Task: Create a due date automation trigger when advanced on, 2 days before a card is due add fields without custom field "Resume" checked at 11:00 AM.
Action: Mouse moved to (1057, 315)
Screenshot: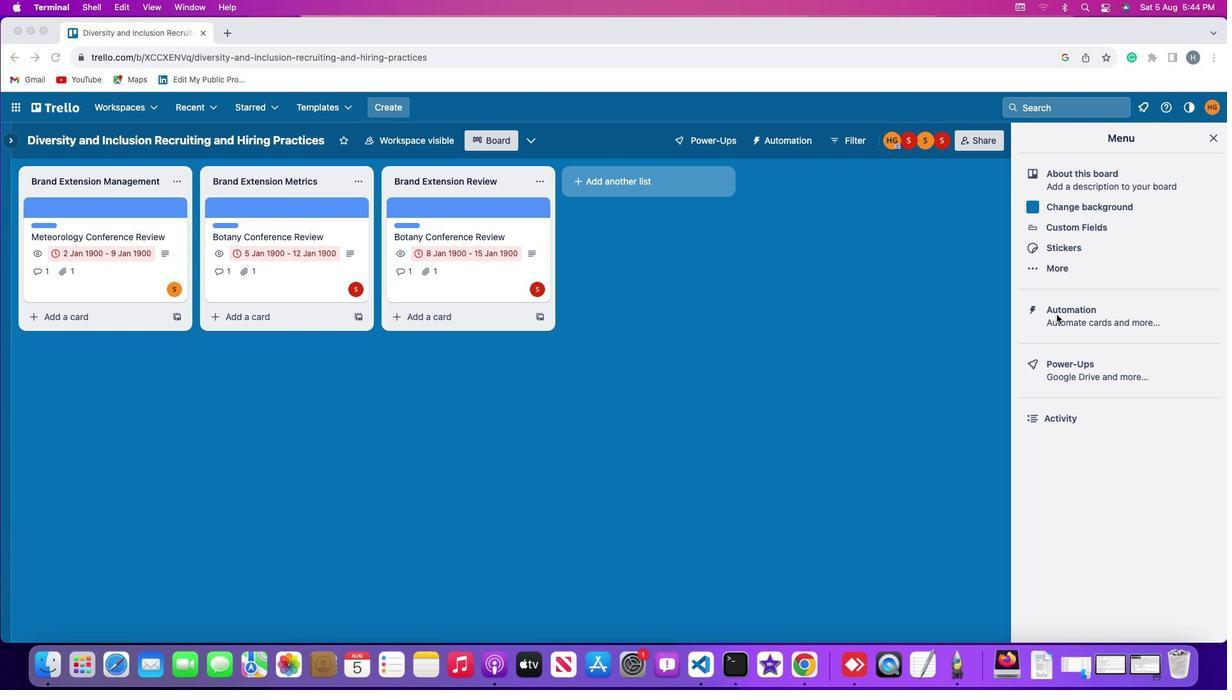 
Action: Mouse pressed left at (1057, 315)
Screenshot: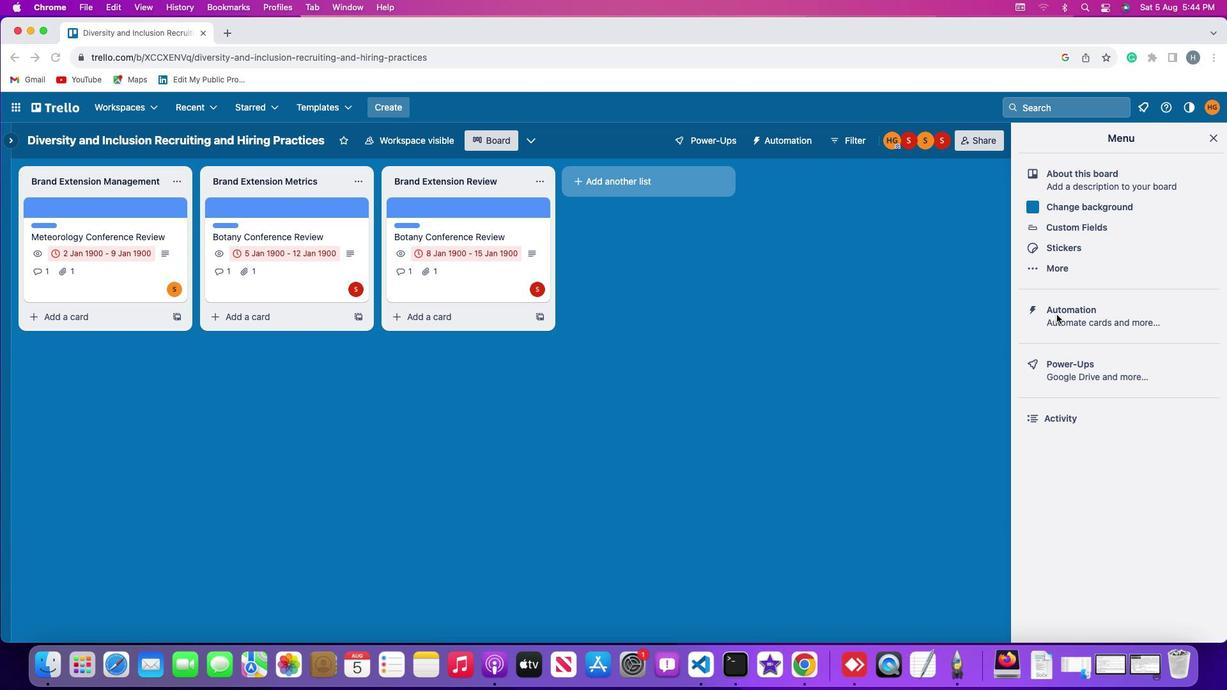 
Action: Mouse pressed left at (1057, 315)
Screenshot: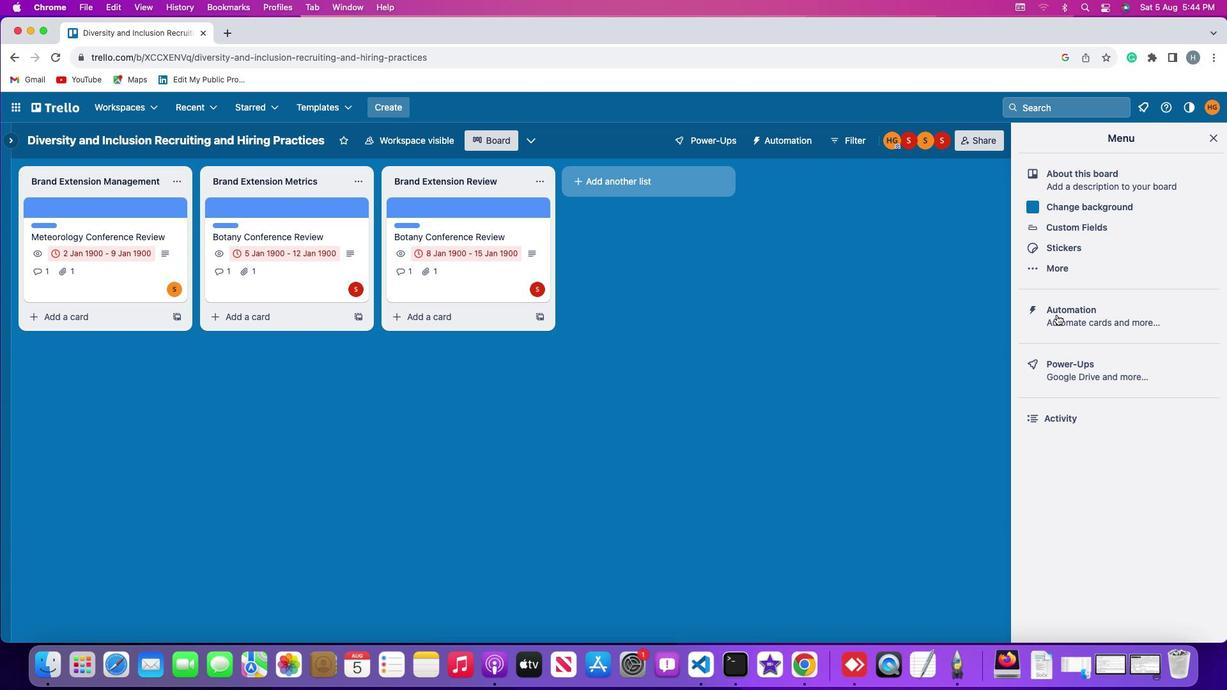 
Action: Mouse moved to (90, 301)
Screenshot: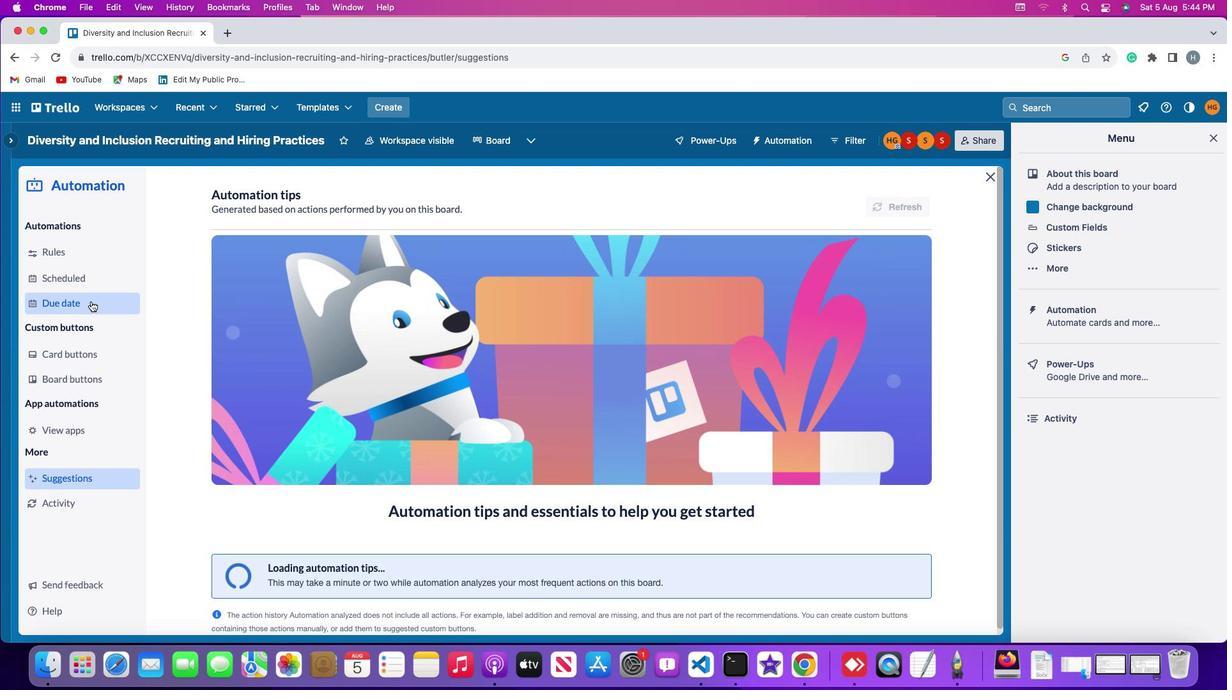 
Action: Mouse pressed left at (90, 301)
Screenshot: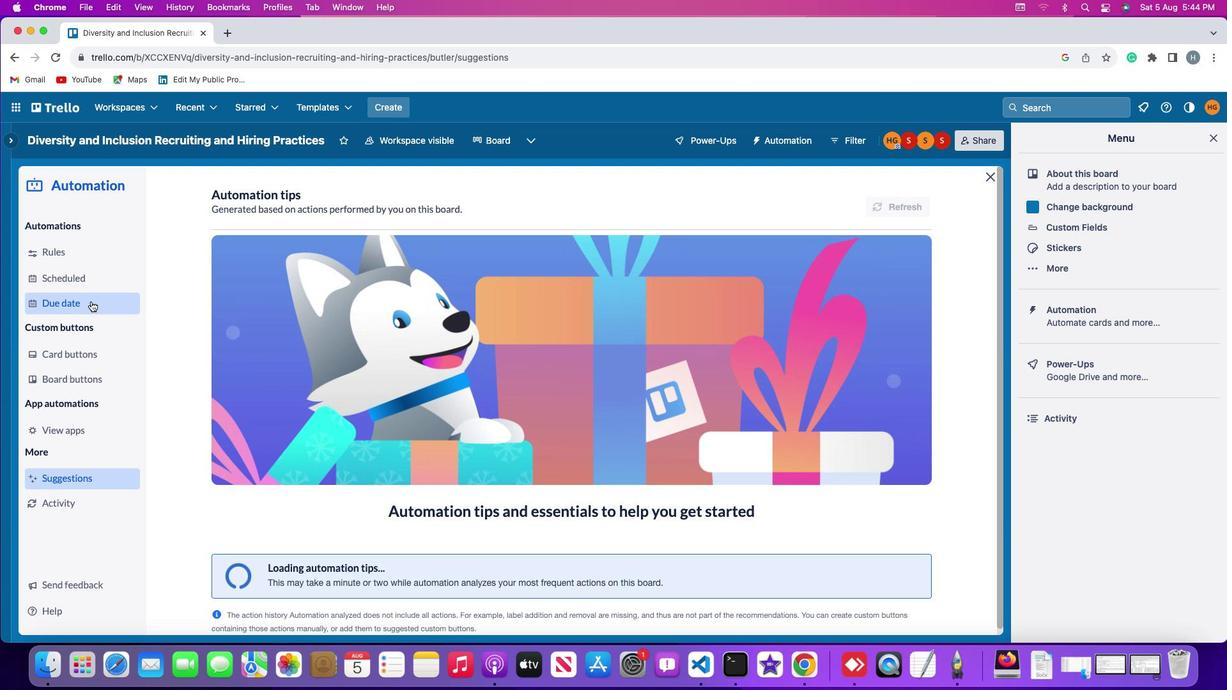 
Action: Mouse moved to (849, 196)
Screenshot: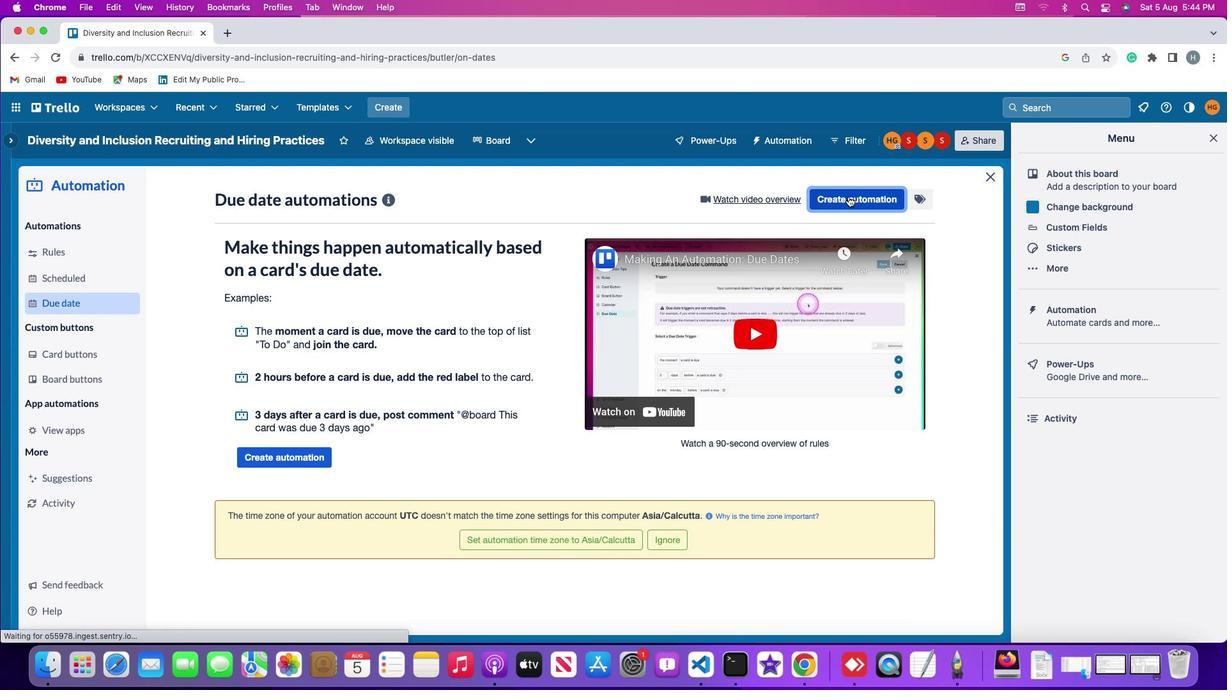 
Action: Mouse pressed left at (849, 196)
Screenshot: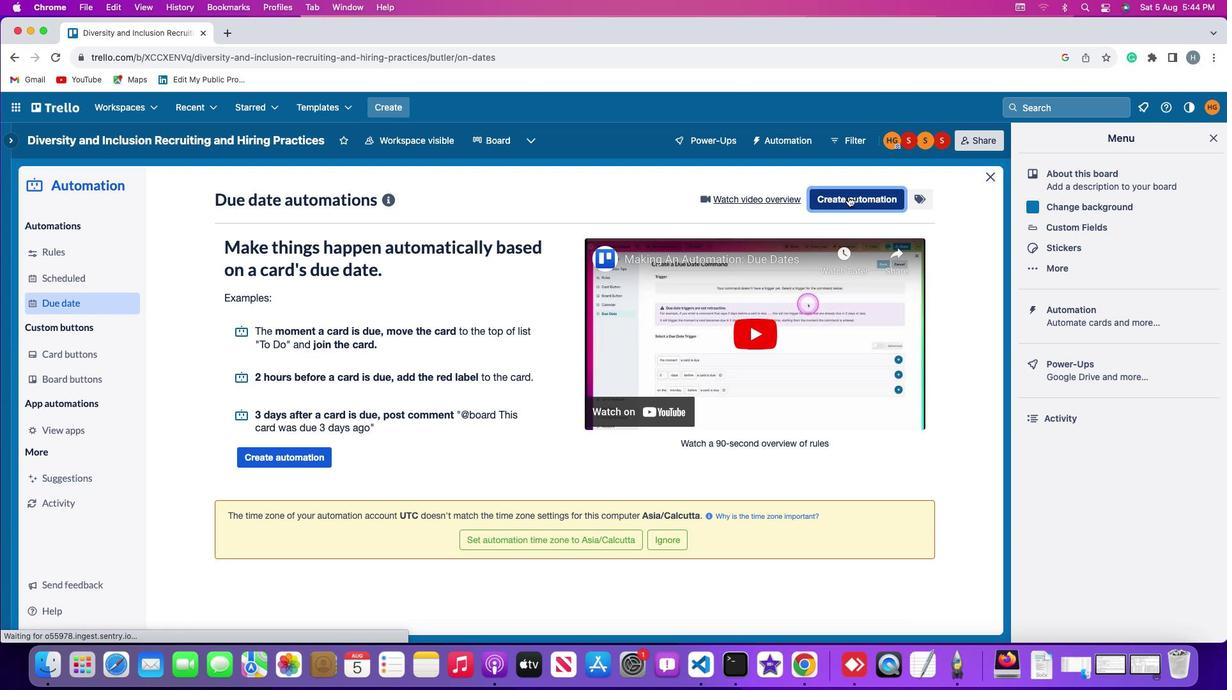 
Action: Mouse moved to (579, 317)
Screenshot: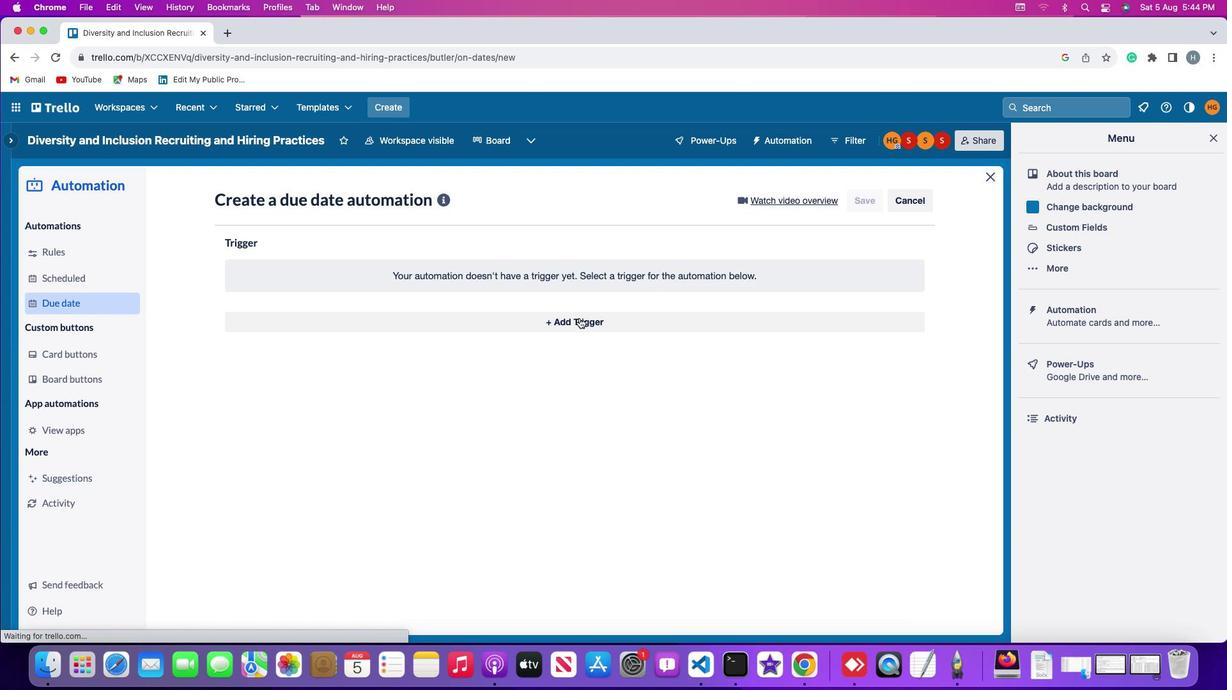 
Action: Mouse pressed left at (579, 317)
Screenshot: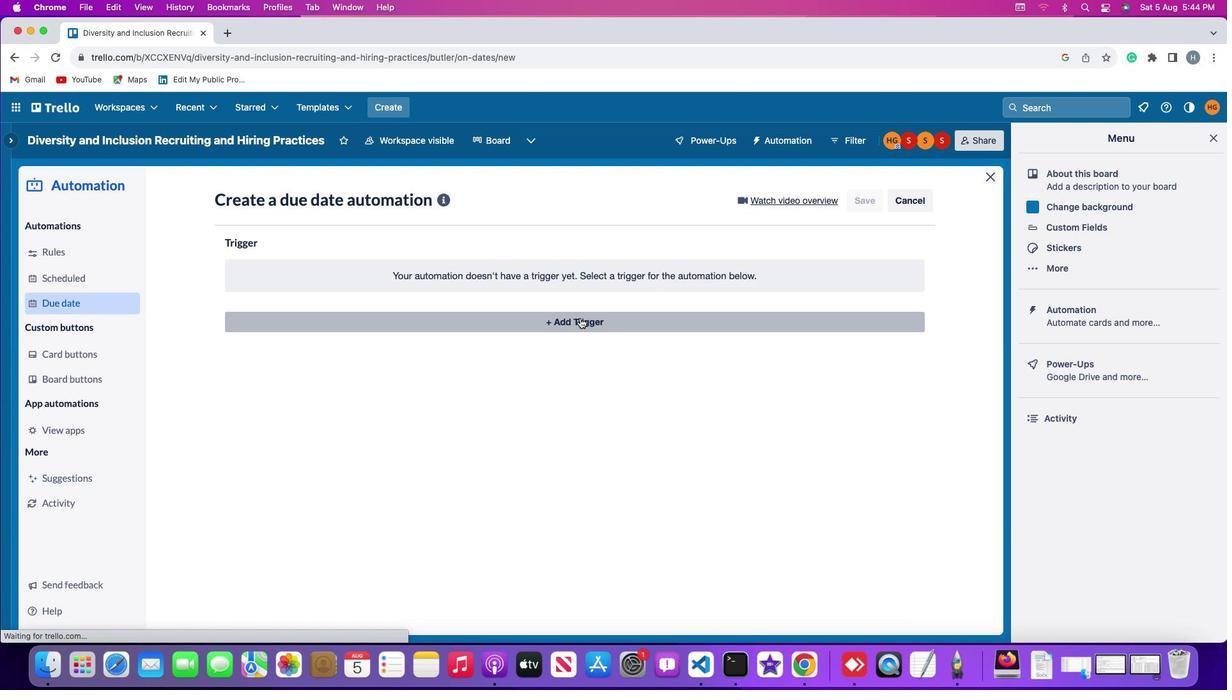 
Action: Mouse moved to (250, 516)
Screenshot: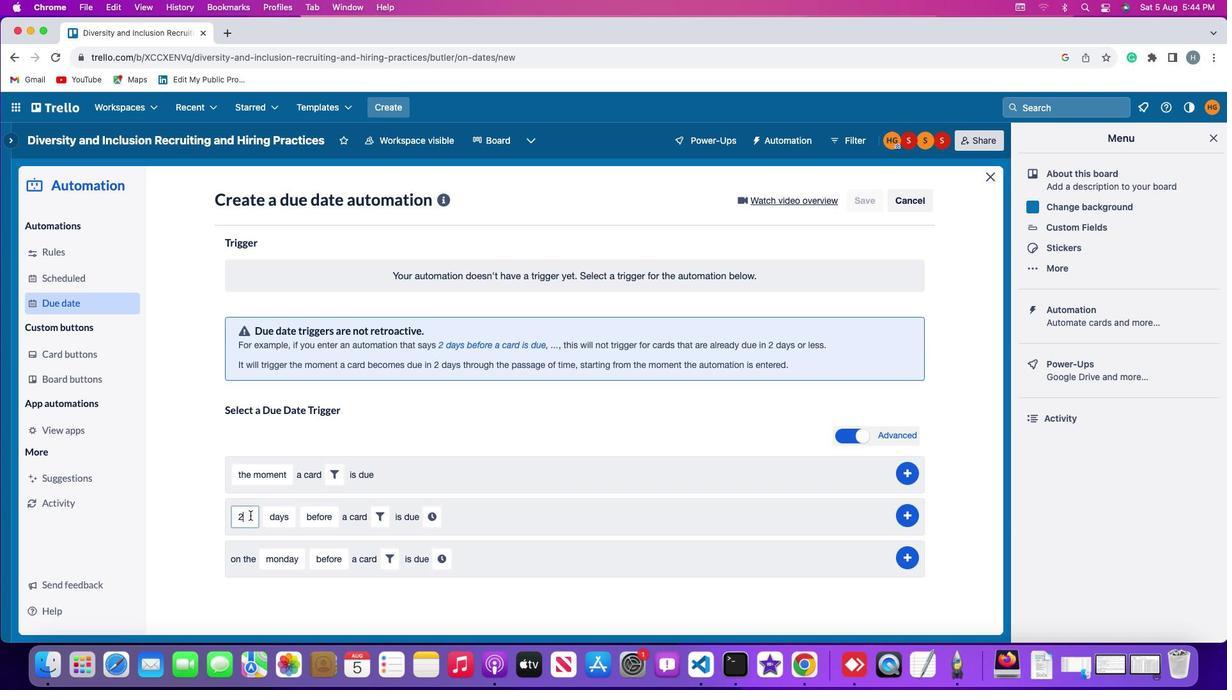
Action: Mouse pressed left at (250, 516)
Screenshot: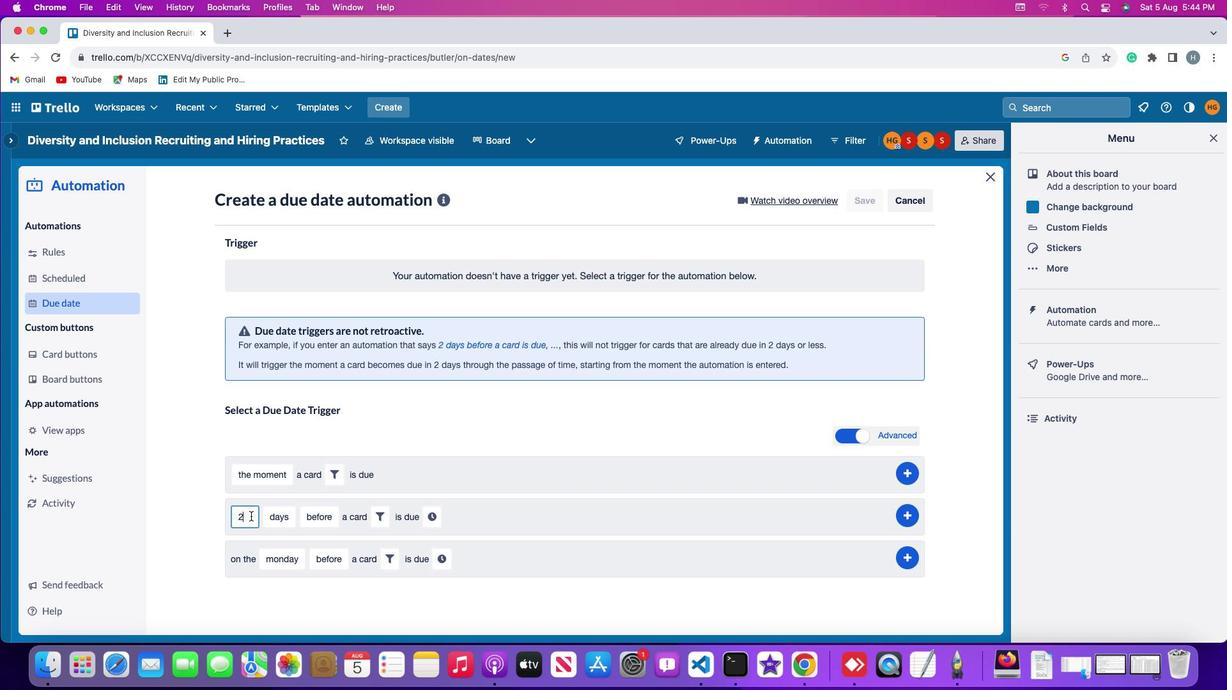 
Action: Mouse moved to (251, 515)
Screenshot: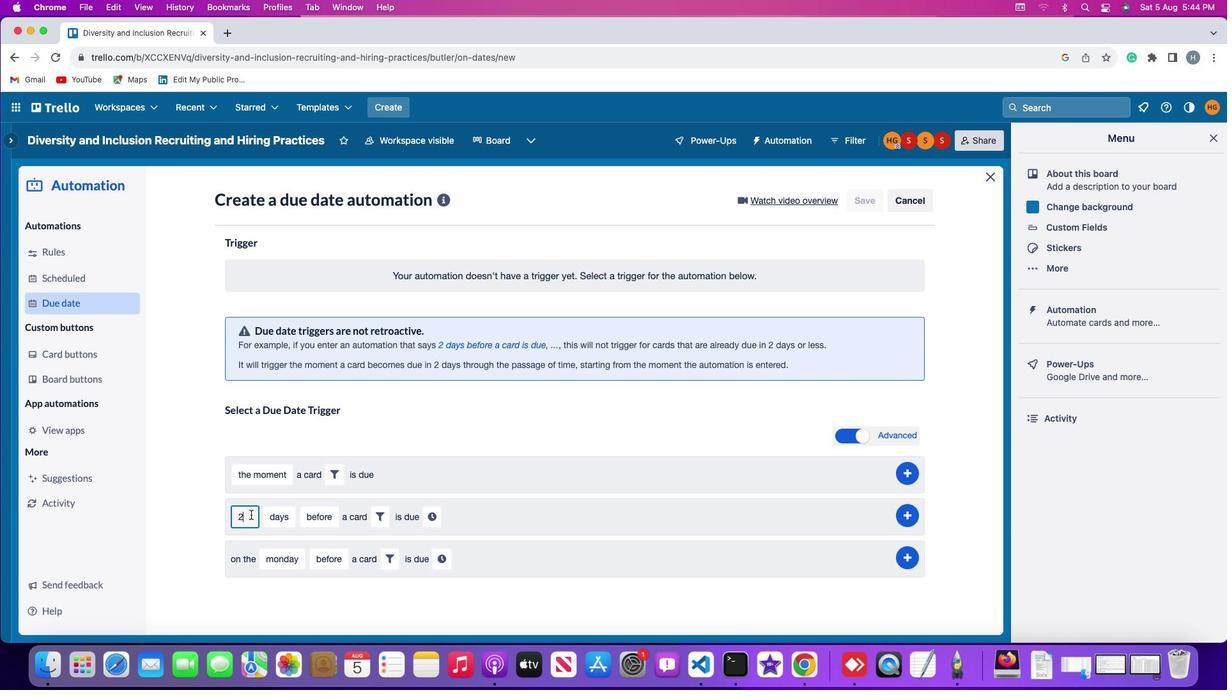
Action: Key pressed Key.backspace
Screenshot: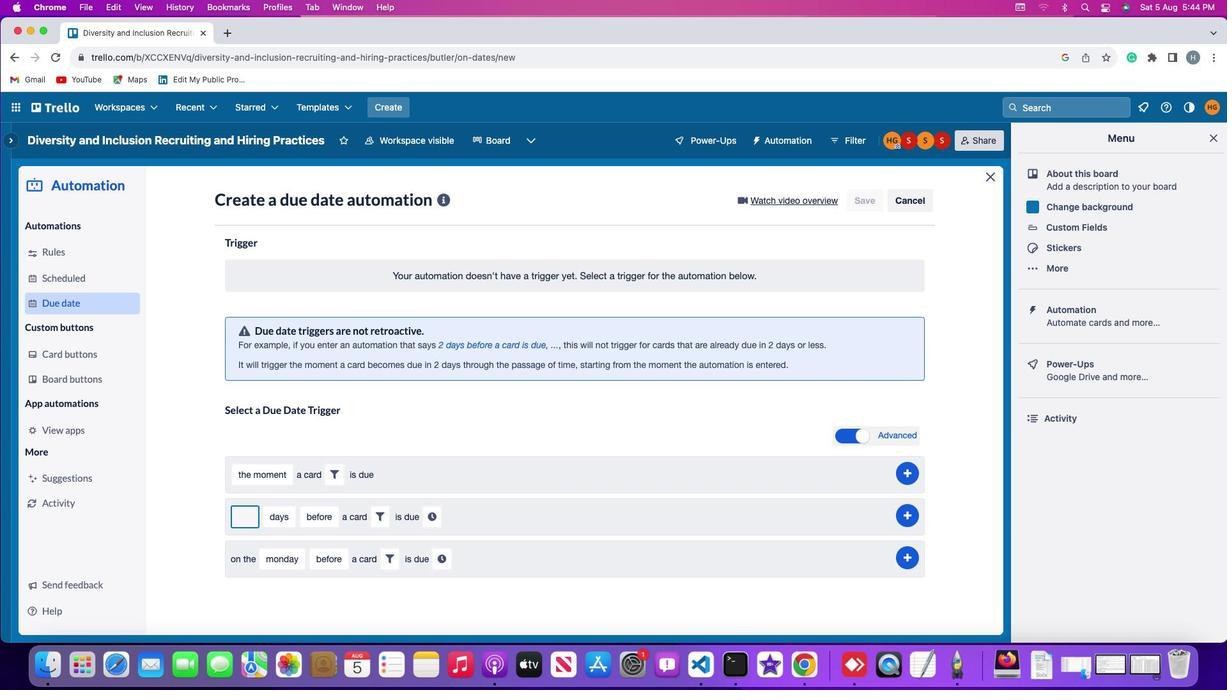 
Action: Mouse moved to (251, 514)
Screenshot: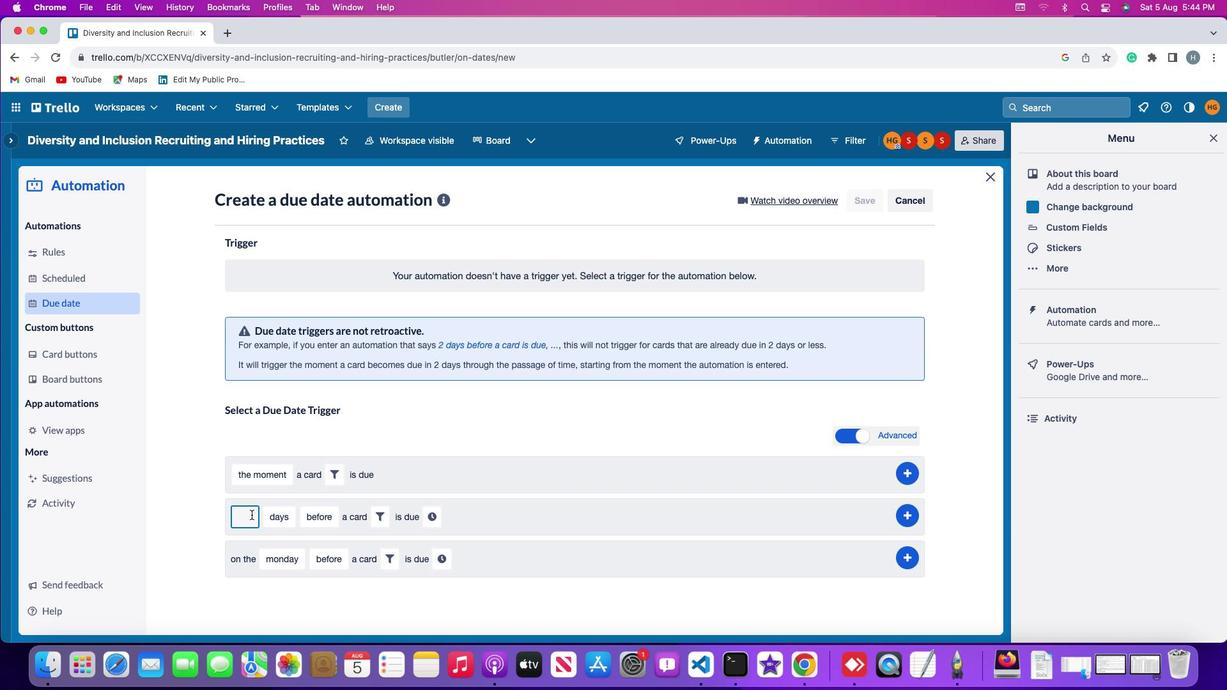 
Action: Key pressed '2'
Screenshot: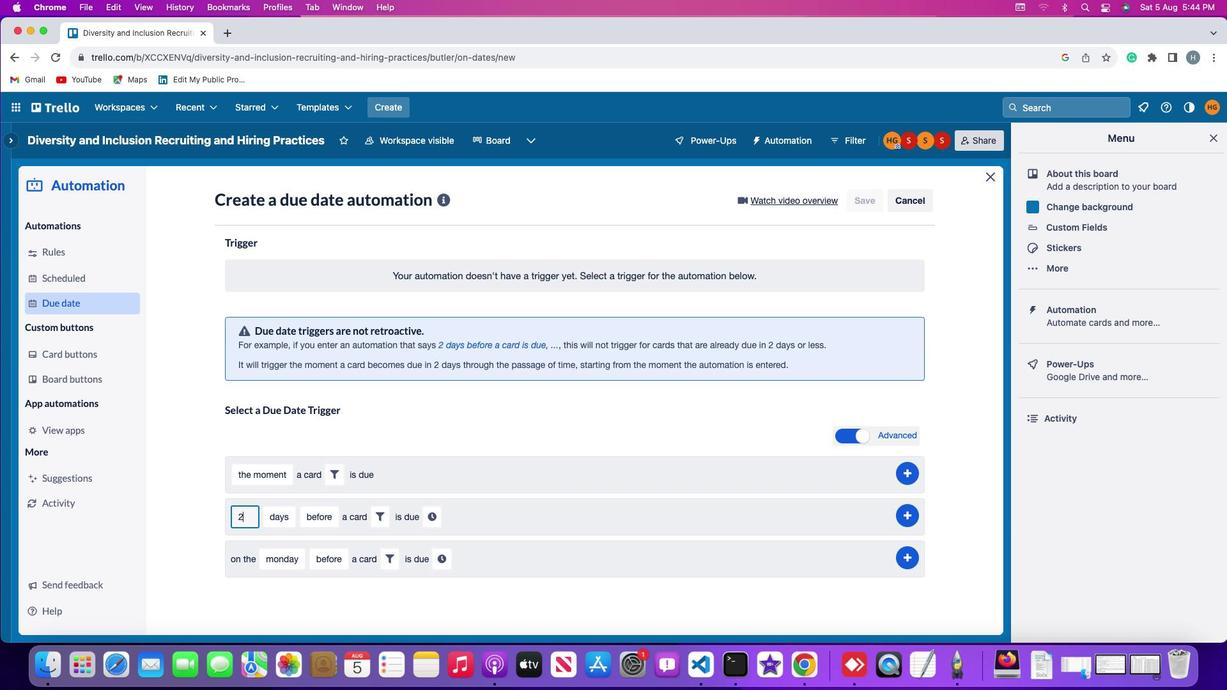 
Action: Mouse moved to (287, 520)
Screenshot: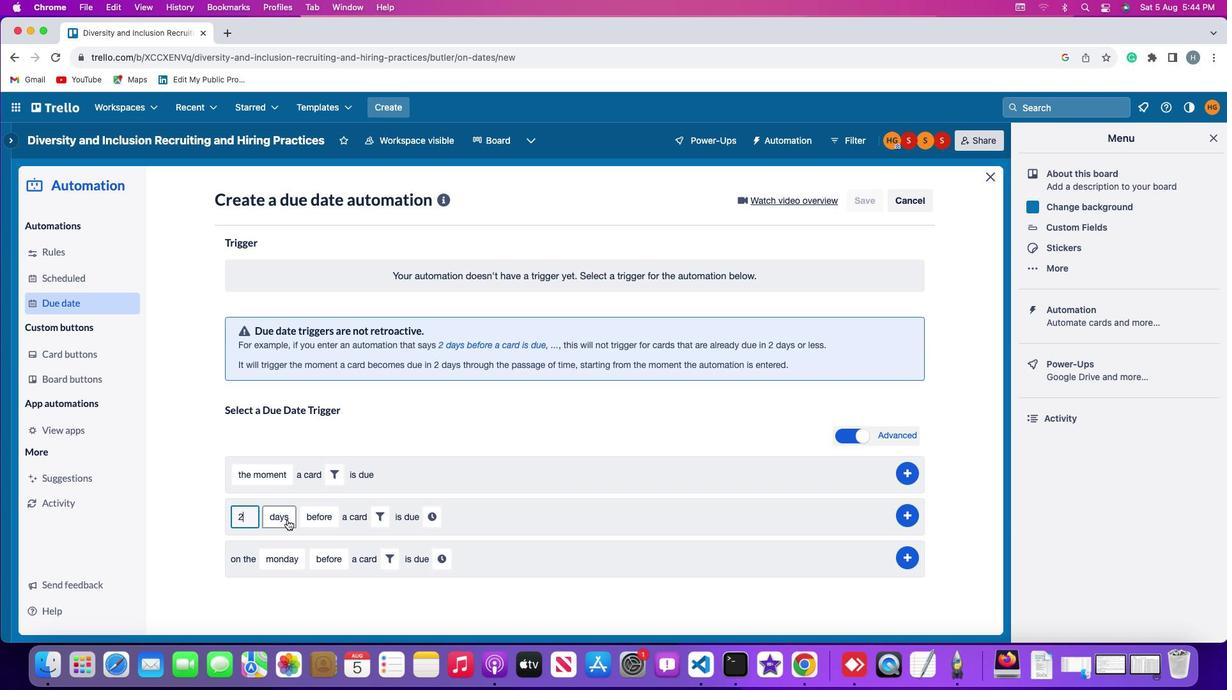 
Action: Mouse pressed left at (287, 520)
Screenshot: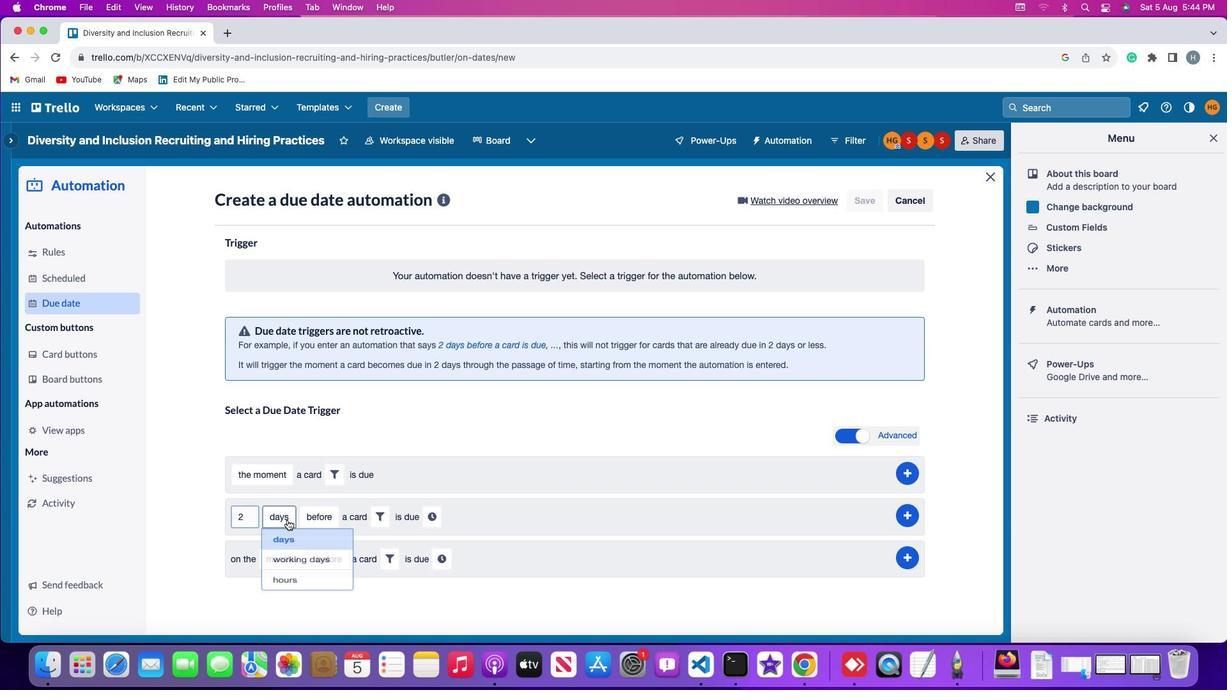 
Action: Mouse moved to (294, 545)
Screenshot: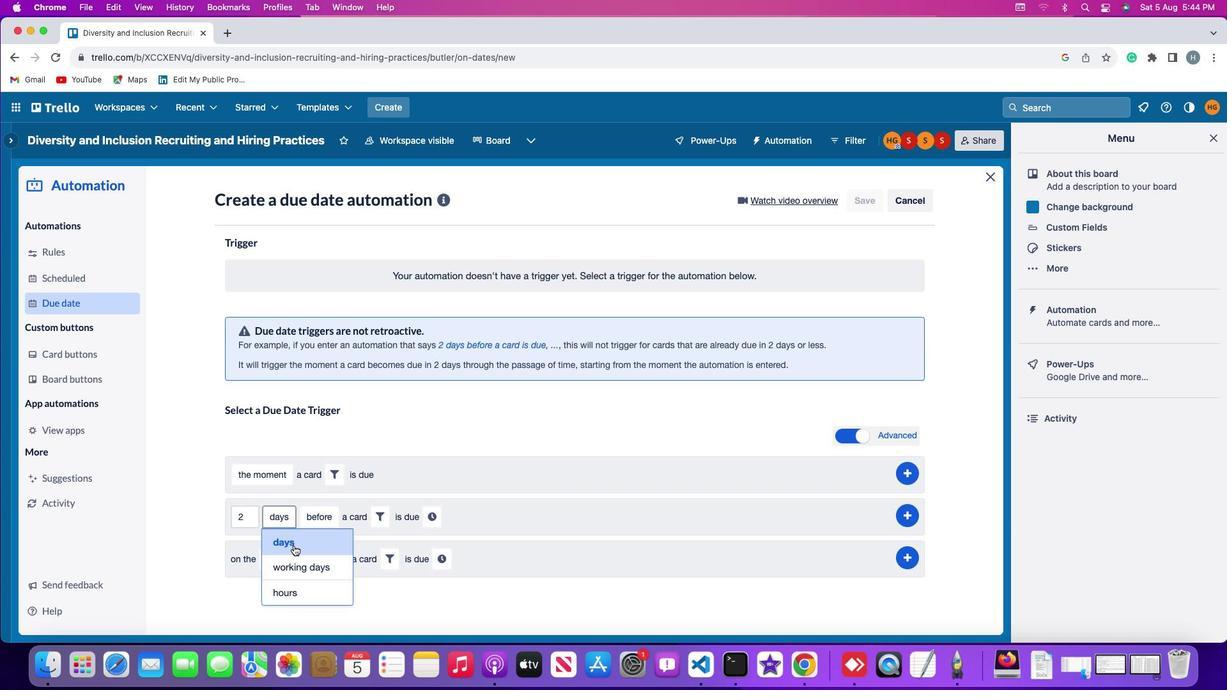 
Action: Mouse pressed left at (294, 545)
Screenshot: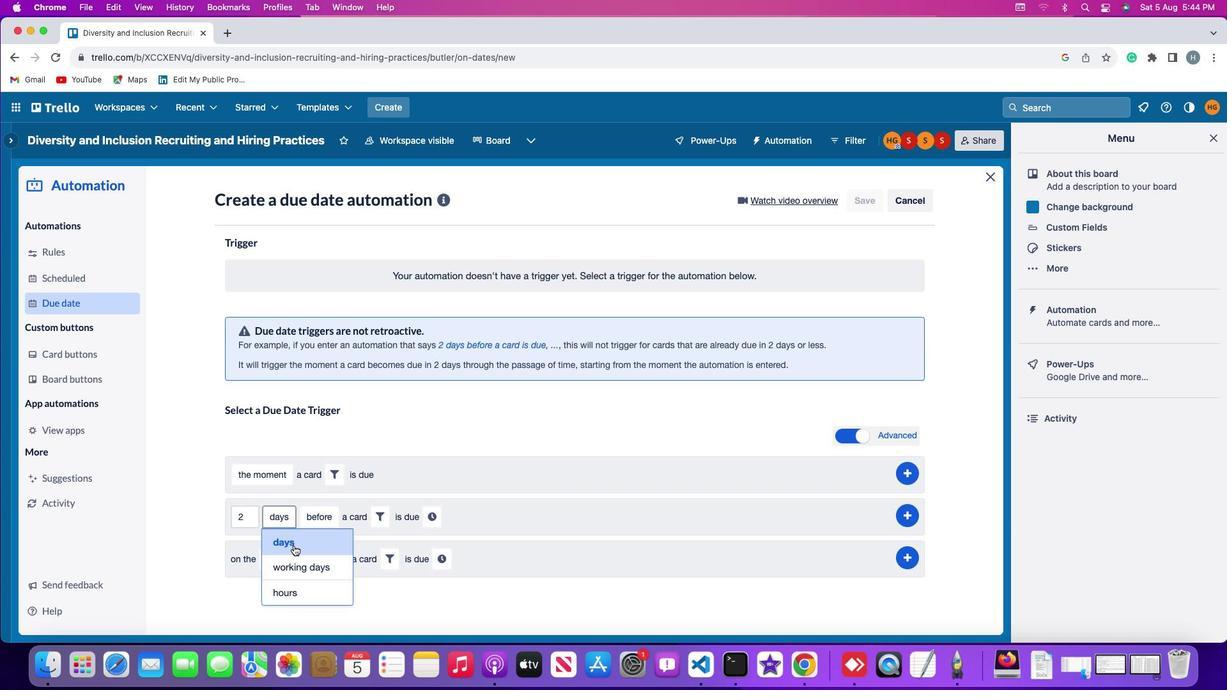 
Action: Mouse moved to (325, 526)
Screenshot: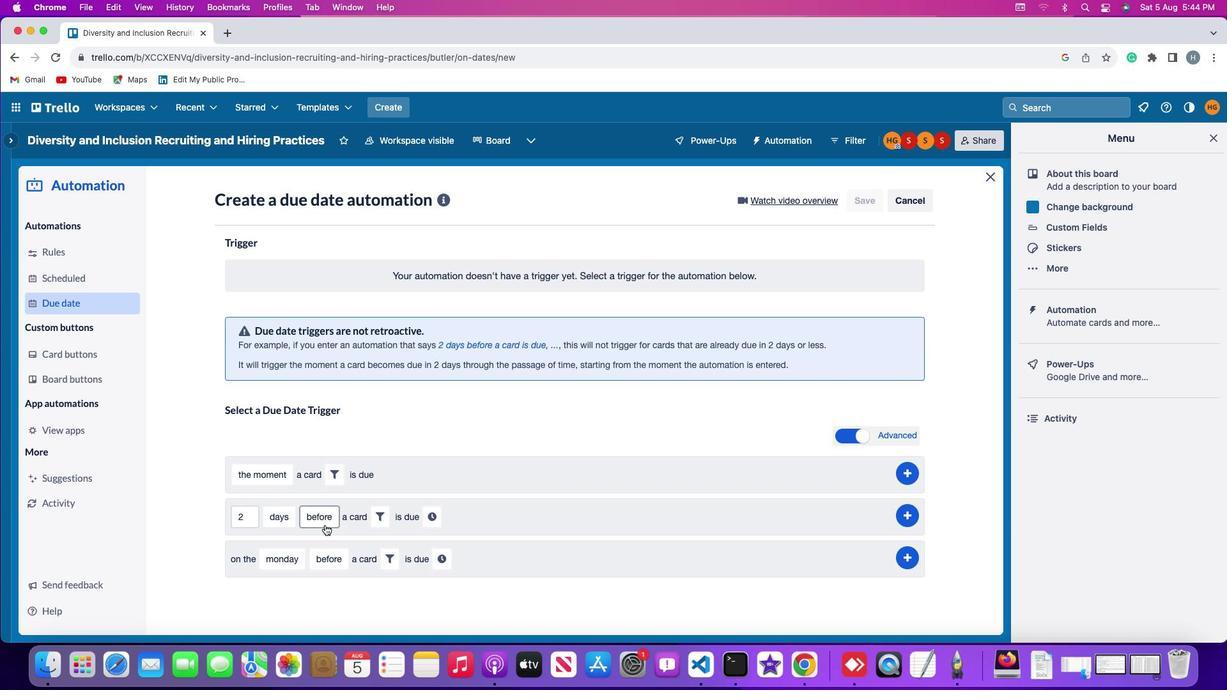 
Action: Mouse pressed left at (325, 526)
Screenshot: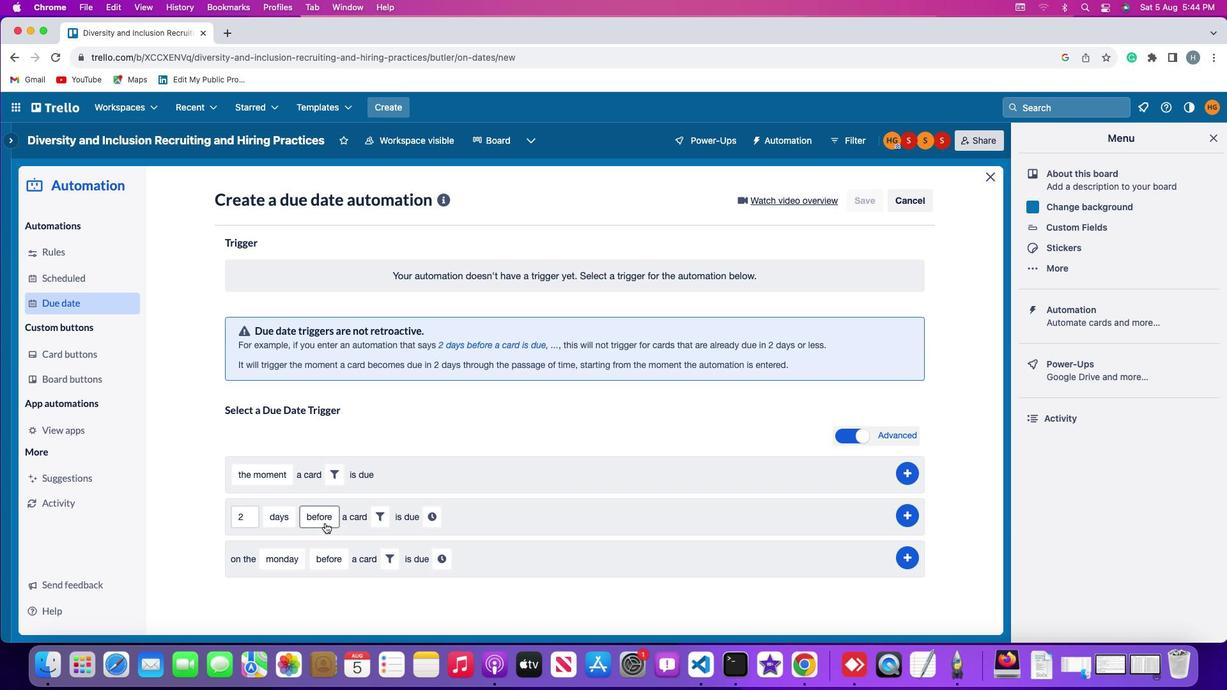 
Action: Mouse moved to (335, 542)
Screenshot: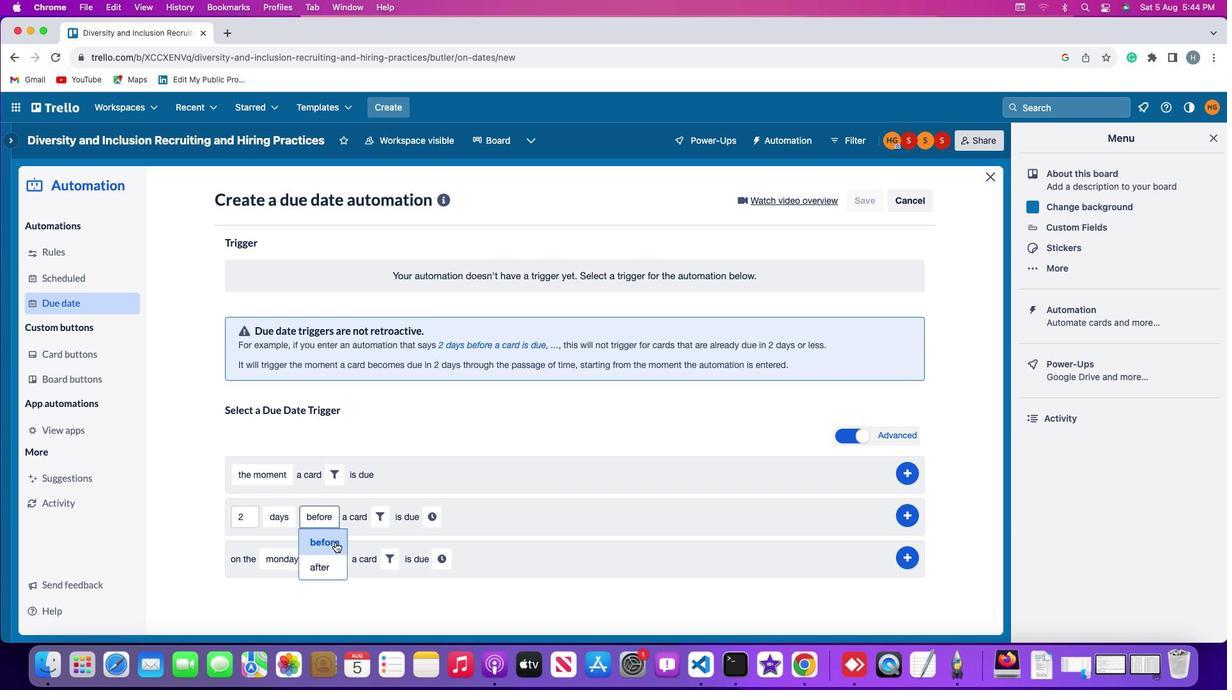 
Action: Mouse pressed left at (335, 542)
Screenshot: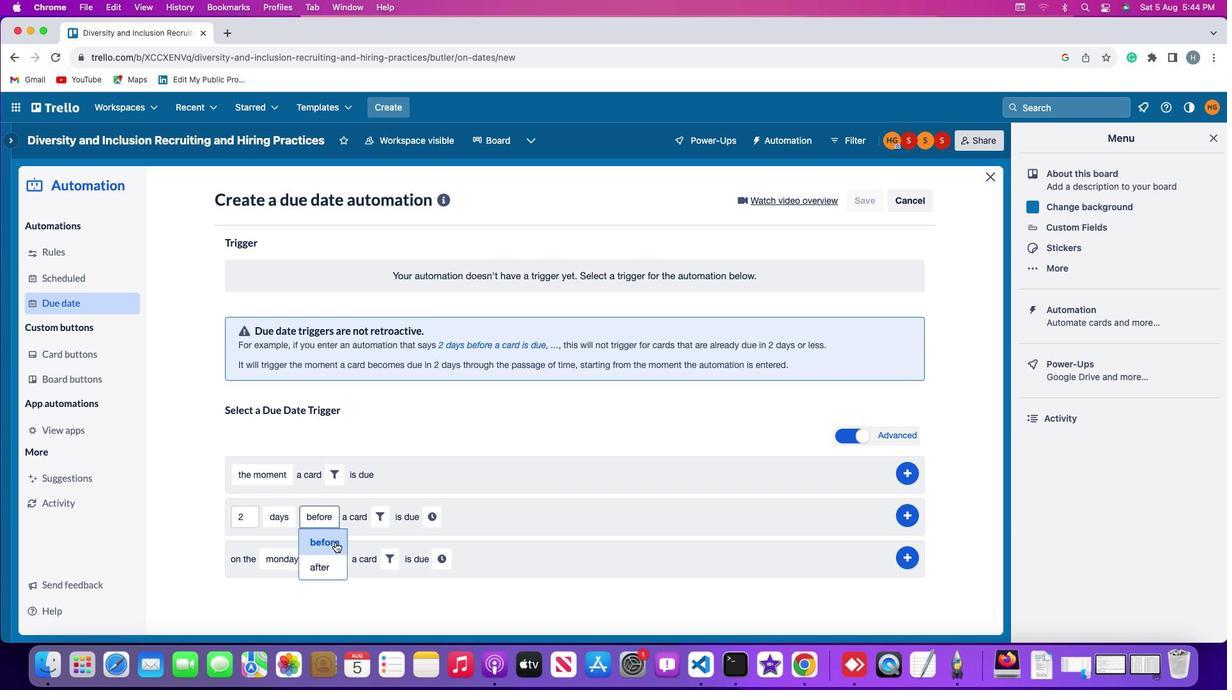 
Action: Mouse moved to (384, 520)
Screenshot: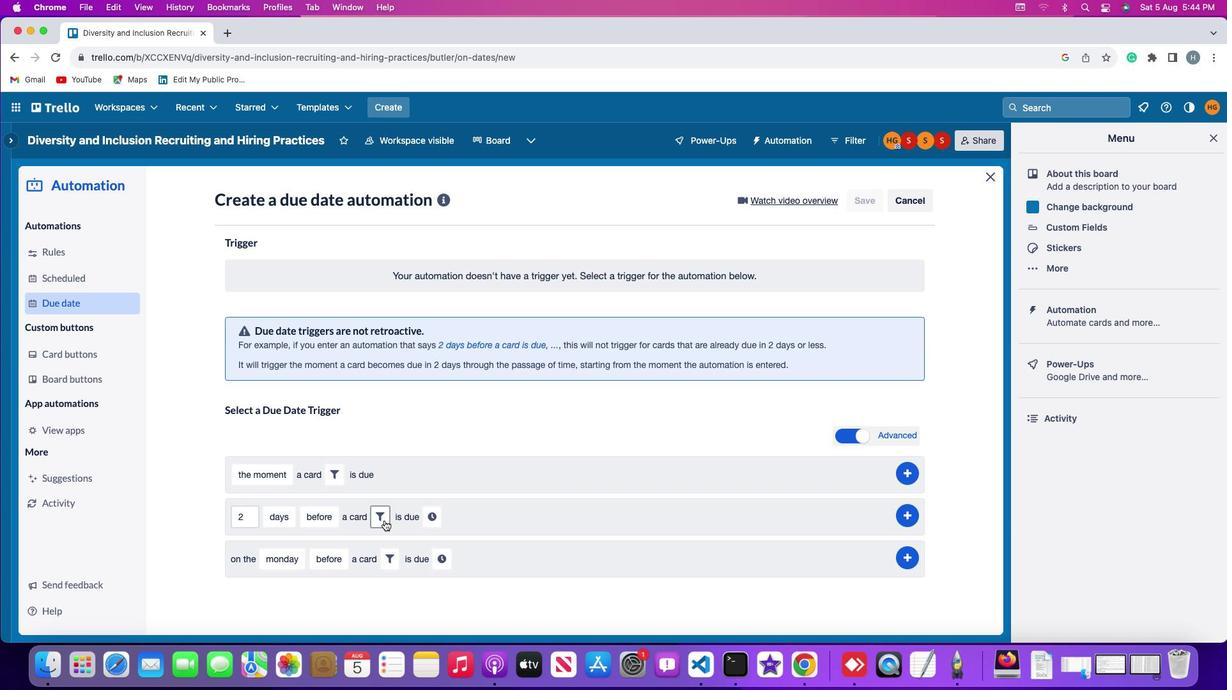 
Action: Mouse pressed left at (384, 520)
Screenshot: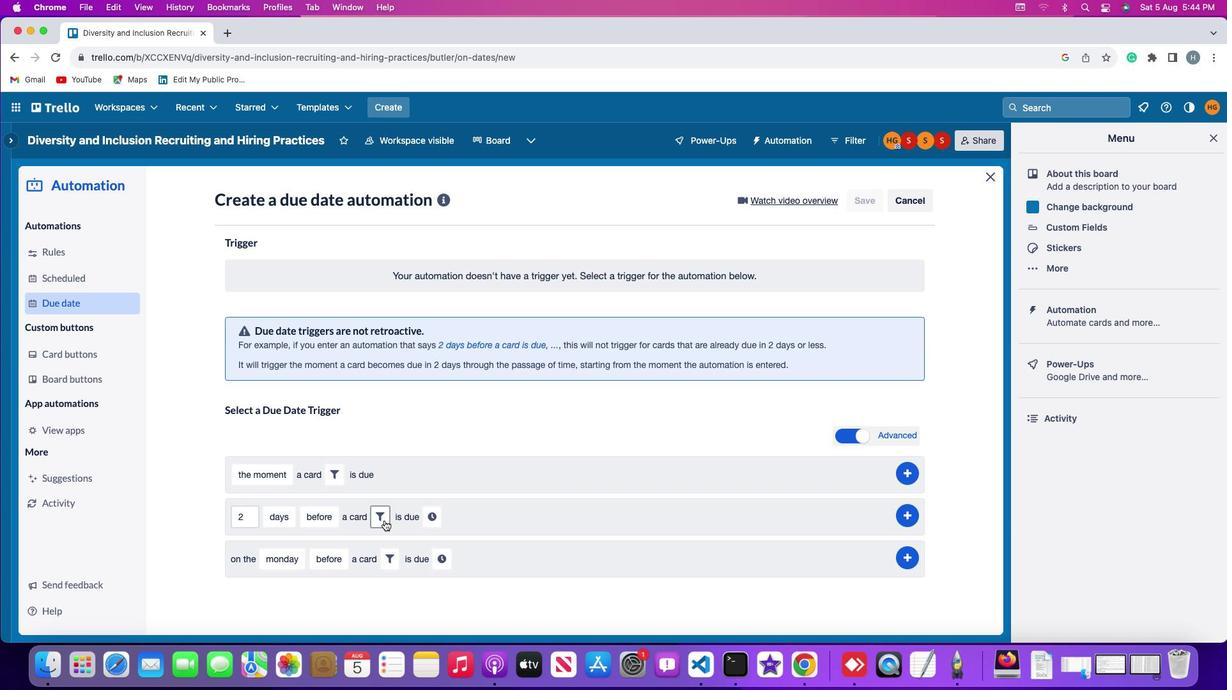 
Action: Mouse moved to (581, 551)
Screenshot: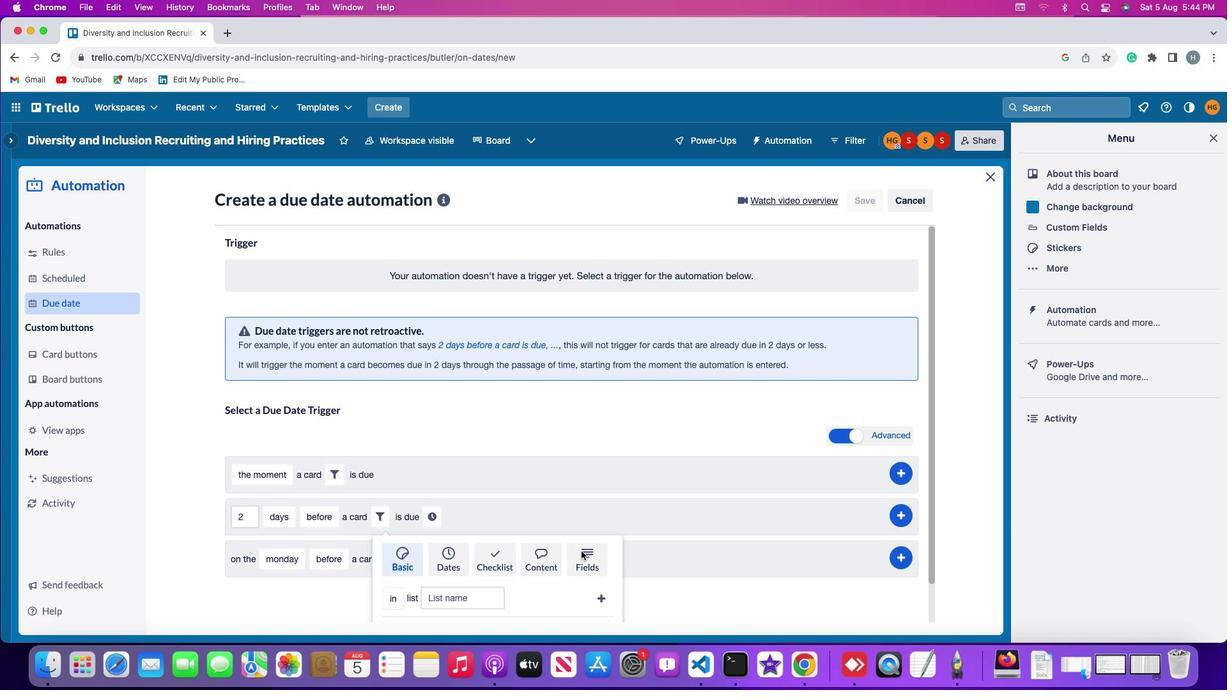 
Action: Mouse pressed left at (581, 551)
Screenshot: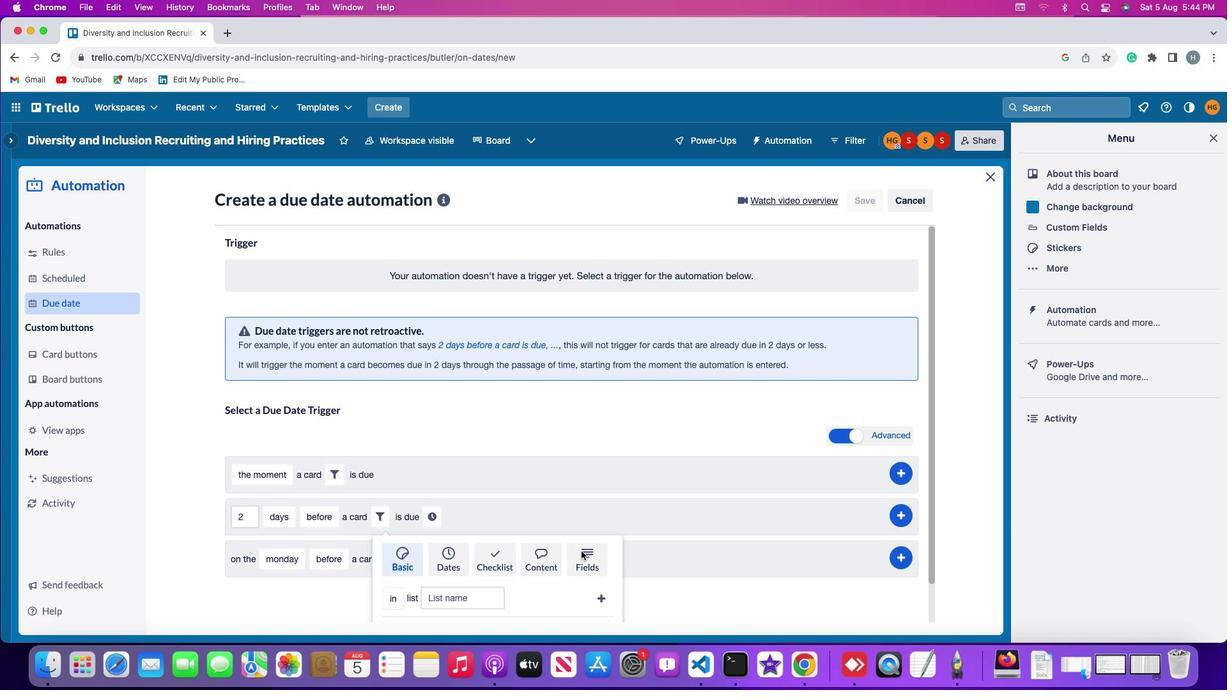 
Action: Mouse moved to (528, 553)
Screenshot: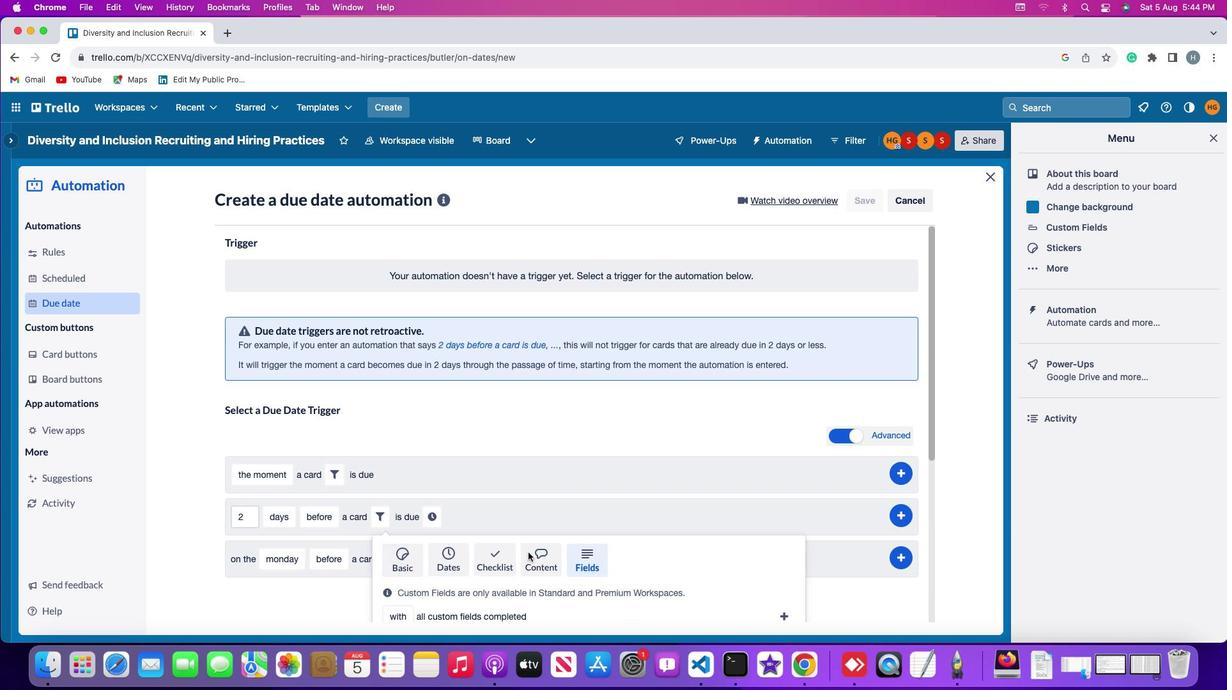 
Action: Mouse scrolled (528, 553) with delta (0, 0)
Screenshot: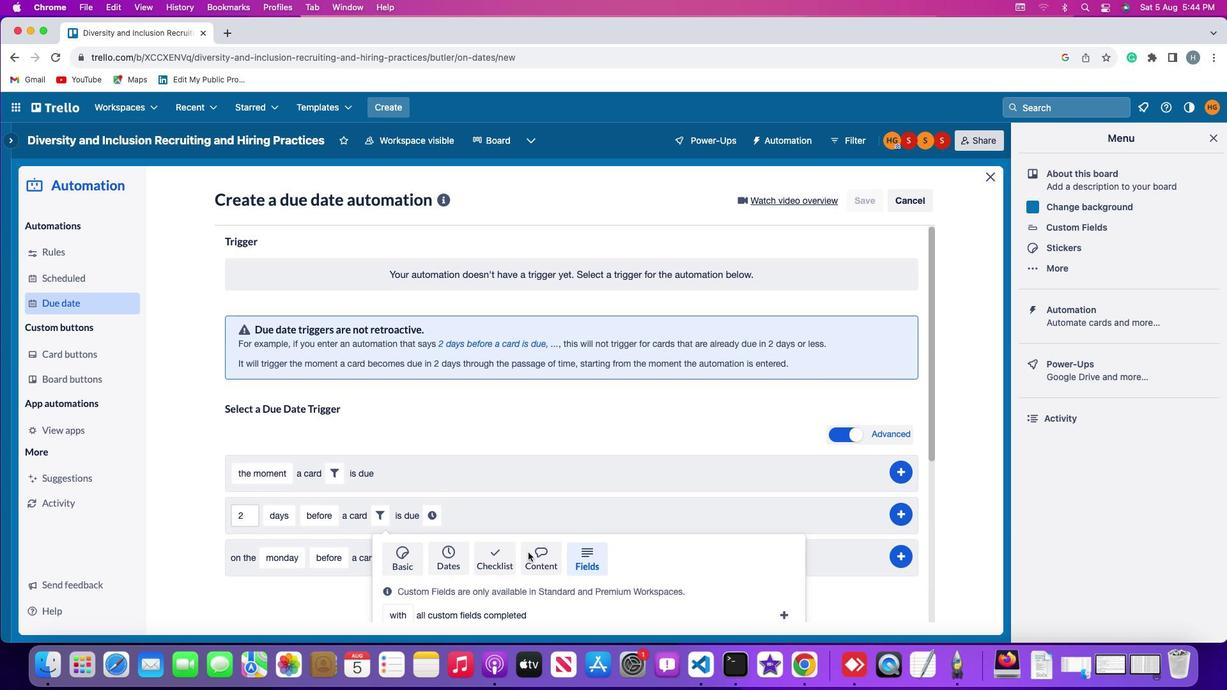 
Action: Mouse scrolled (528, 553) with delta (0, 0)
Screenshot: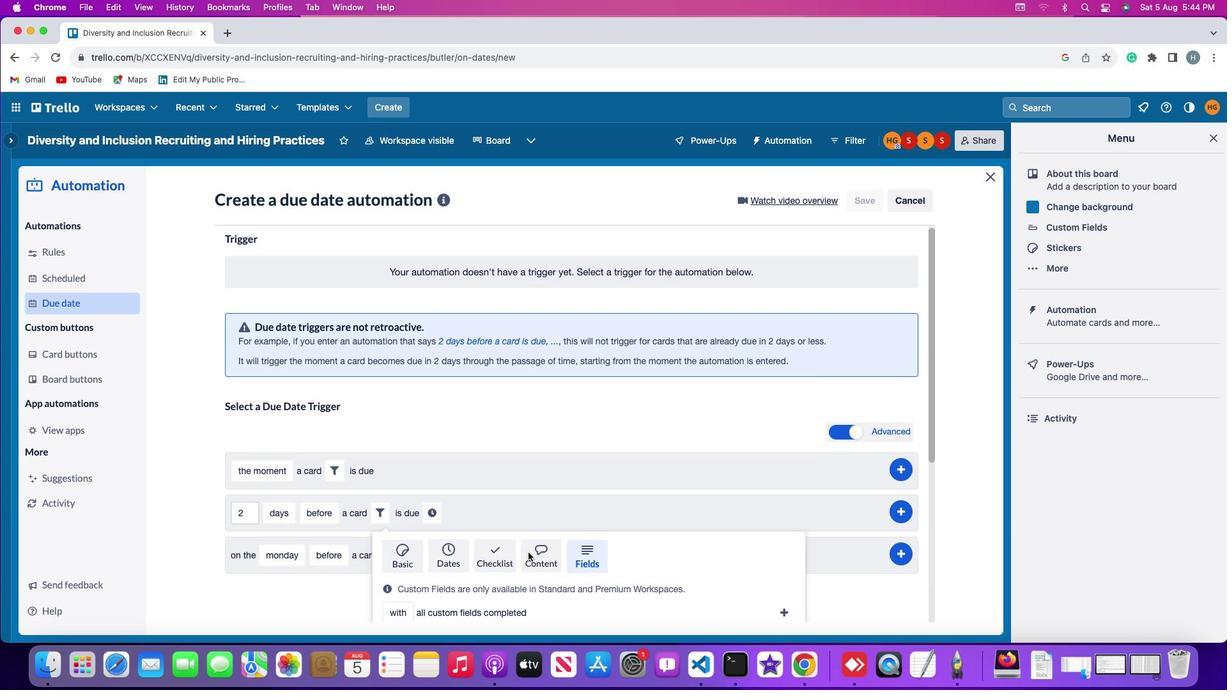 
Action: Mouse scrolled (528, 553) with delta (0, -1)
Screenshot: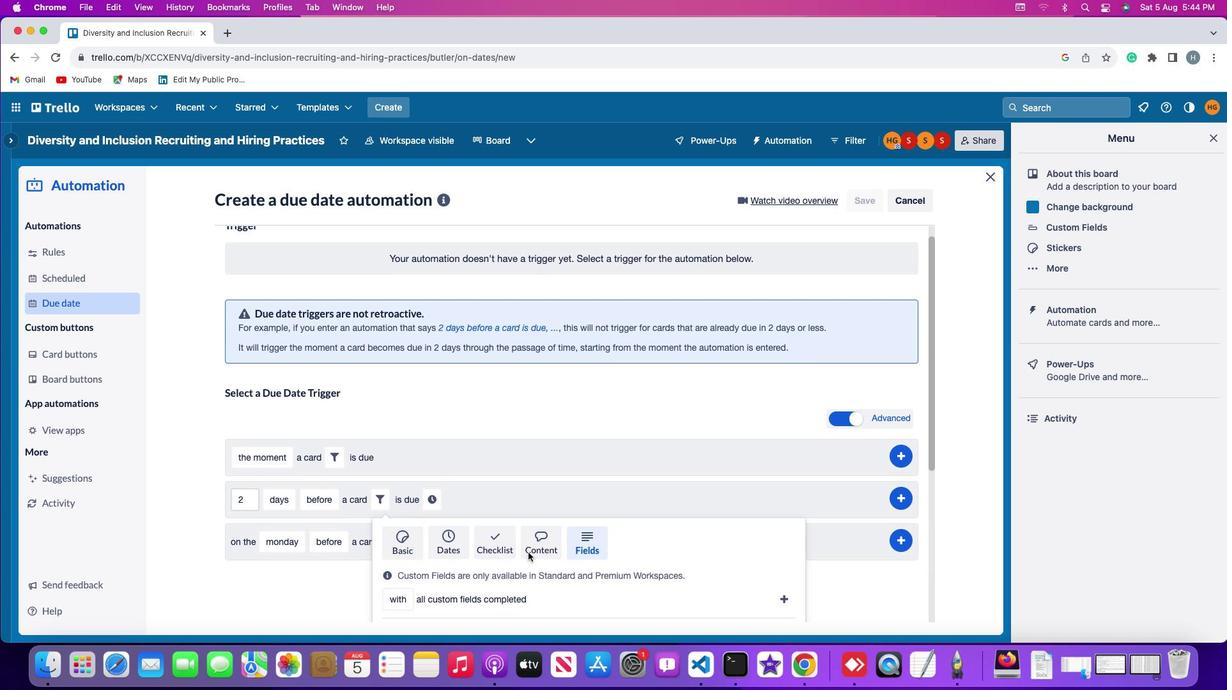 
Action: Mouse scrolled (528, 553) with delta (0, 0)
Screenshot: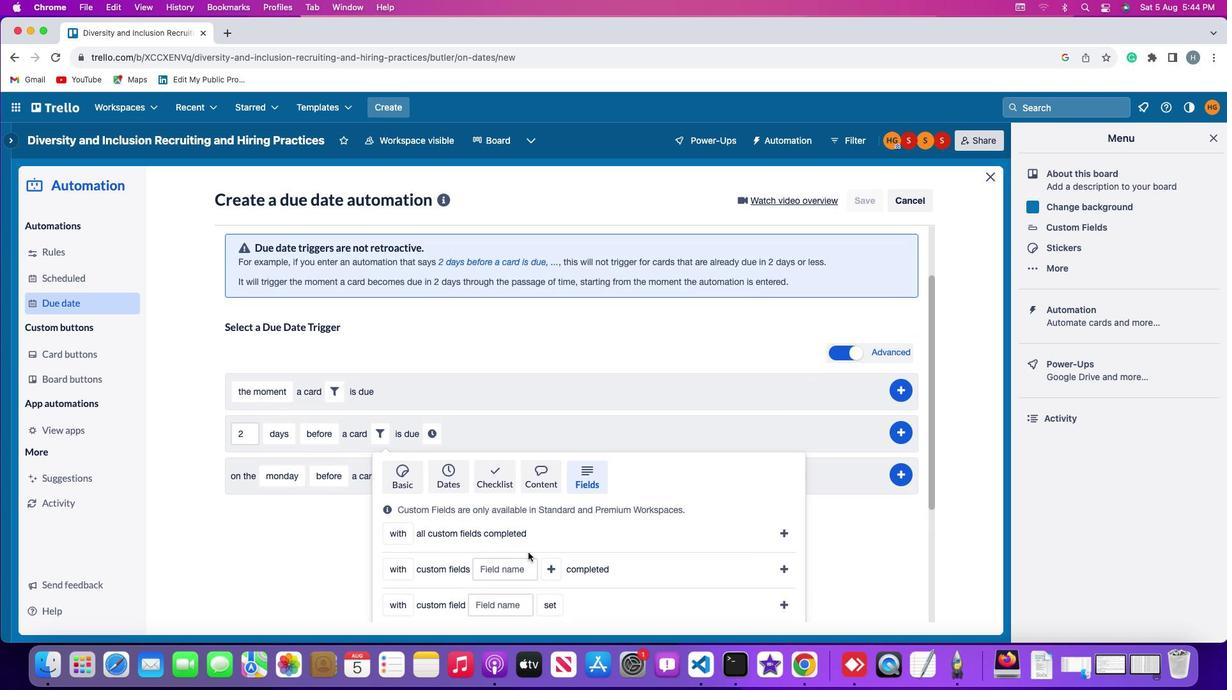 
Action: Mouse scrolled (528, 553) with delta (0, 0)
Screenshot: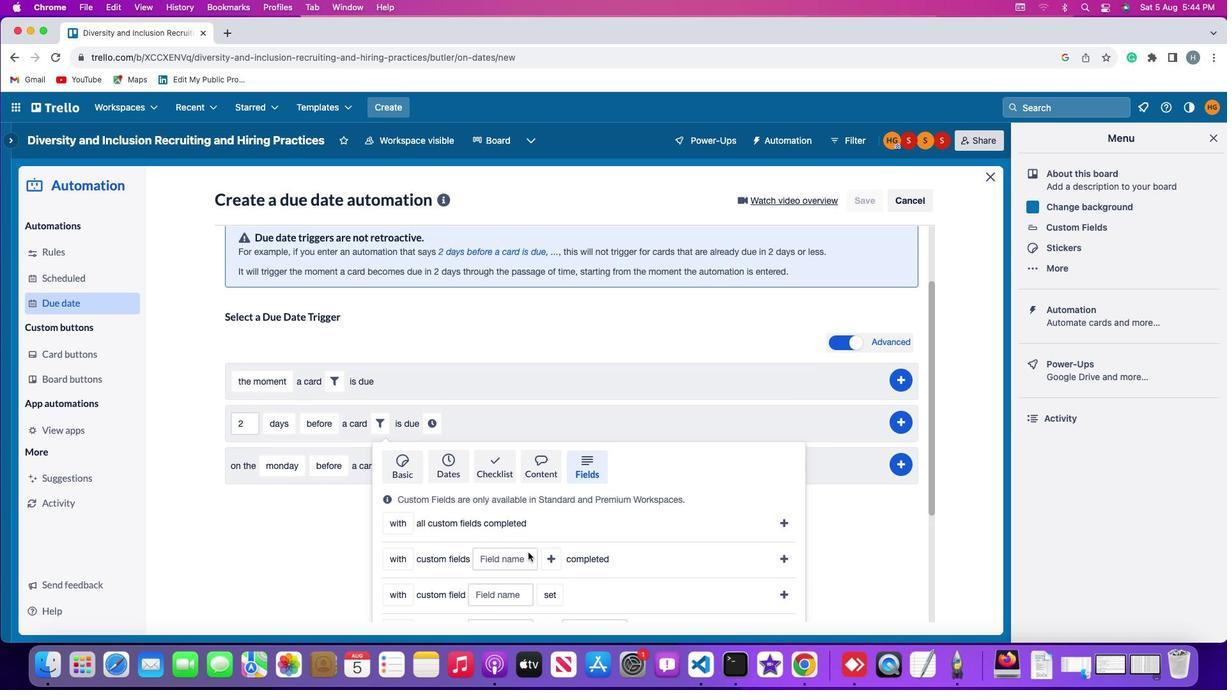 
Action: Mouse scrolled (528, 553) with delta (0, -1)
Screenshot: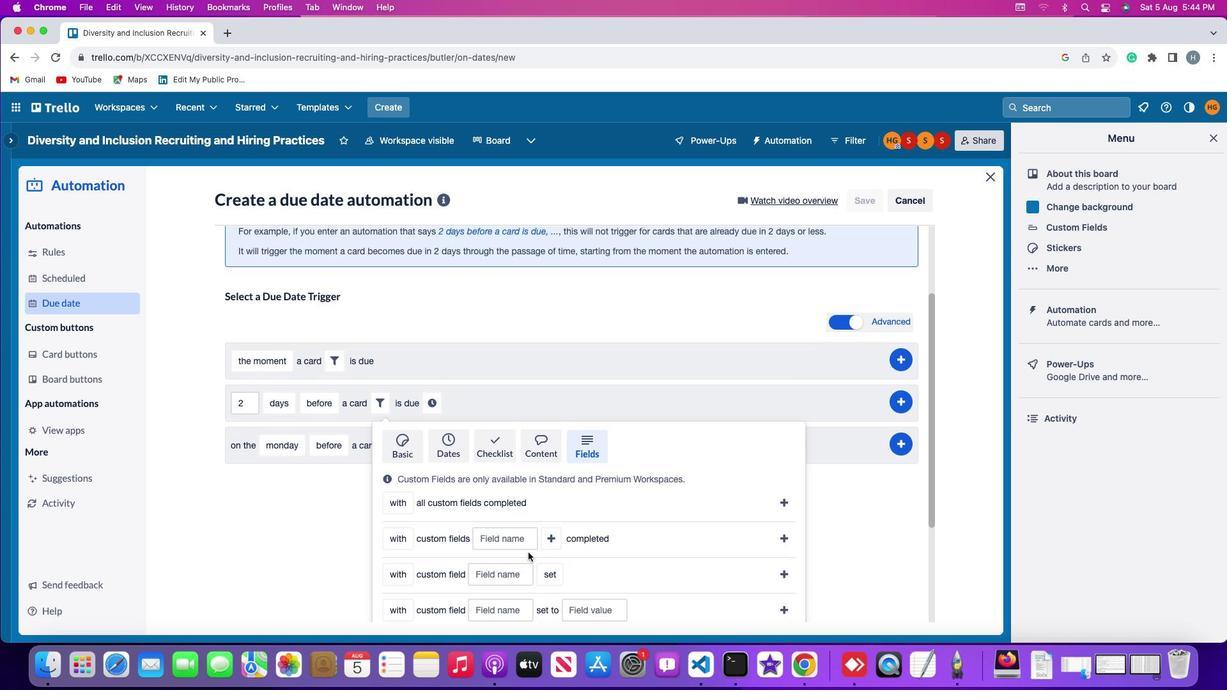 
Action: Mouse scrolled (528, 553) with delta (0, -2)
Screenshot: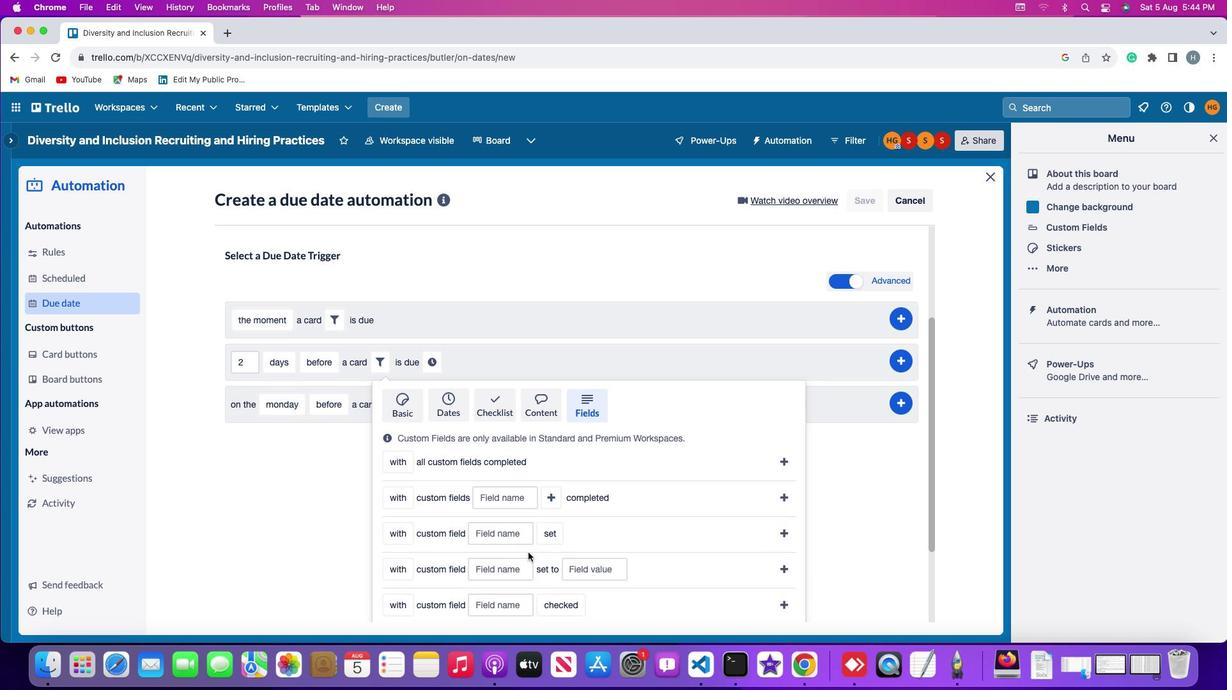 
Action: Mouse scrolled (528, 553) with delta (0, 0)
Screenshot: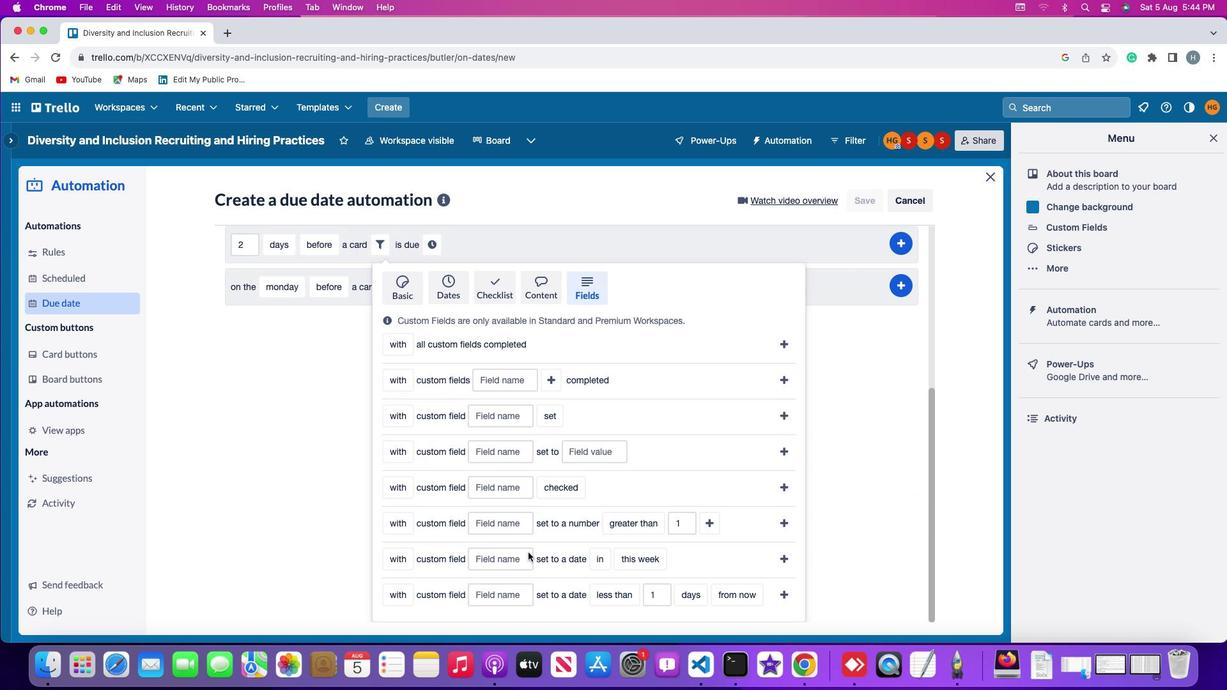 
Action: Mouse scrolled (528, 553) with delta (0, 0)
Screenshot: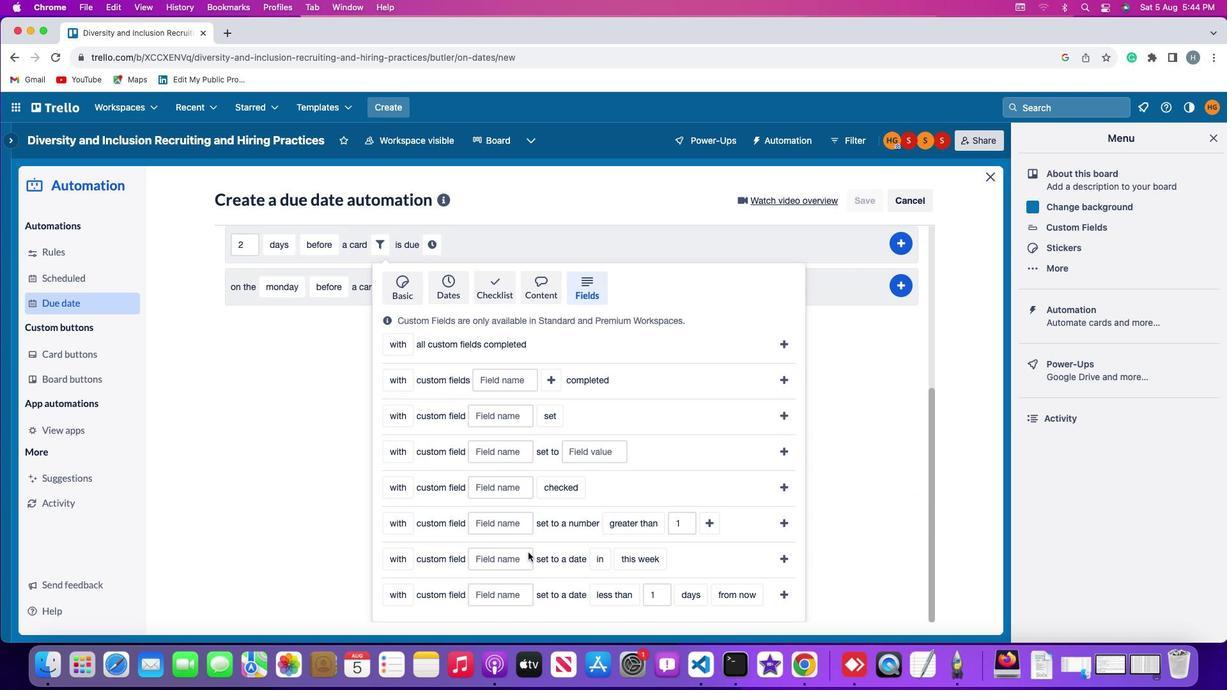 
Action: Mouse moved to (388, 489)
Screenshot: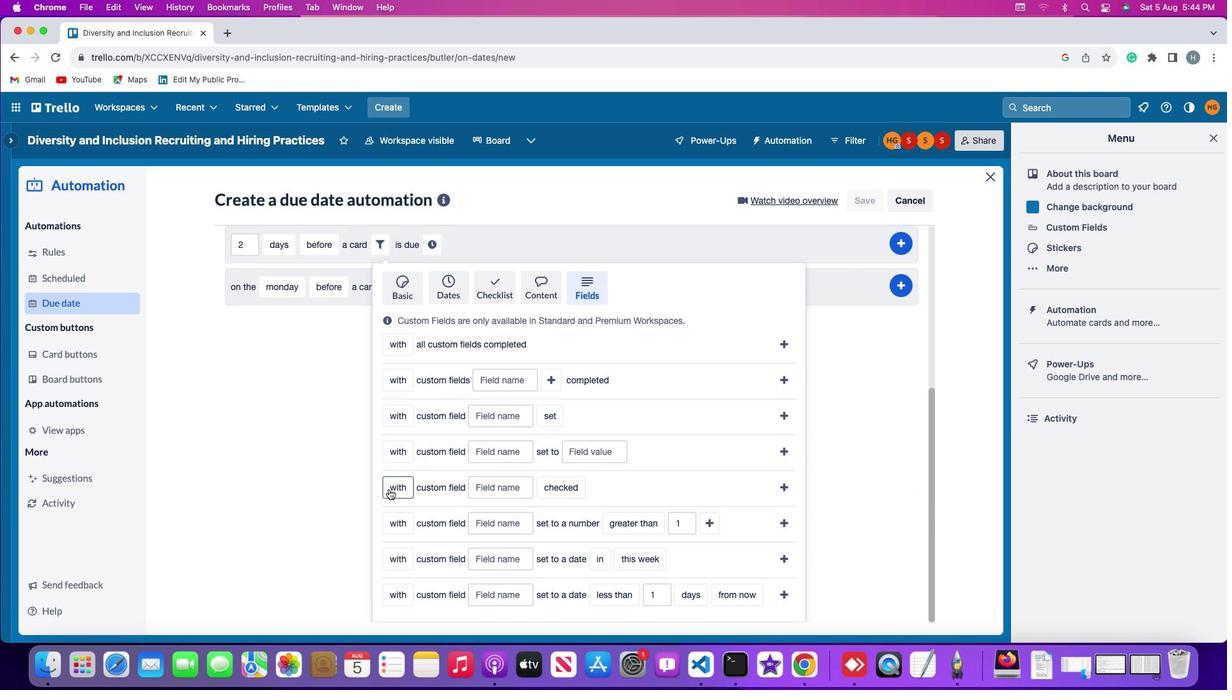 
Action: Mouse pressed left at (388, 489)
Screenshot: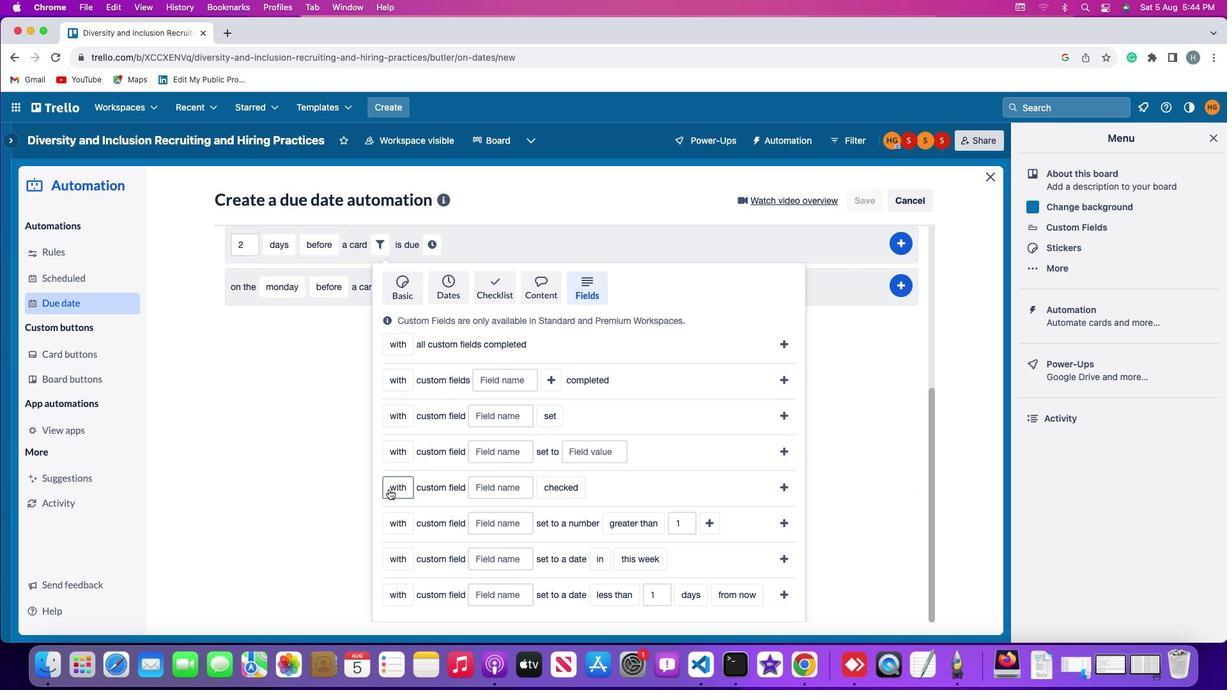 
Action: Mouse moved to (405, 532)
Screenshot: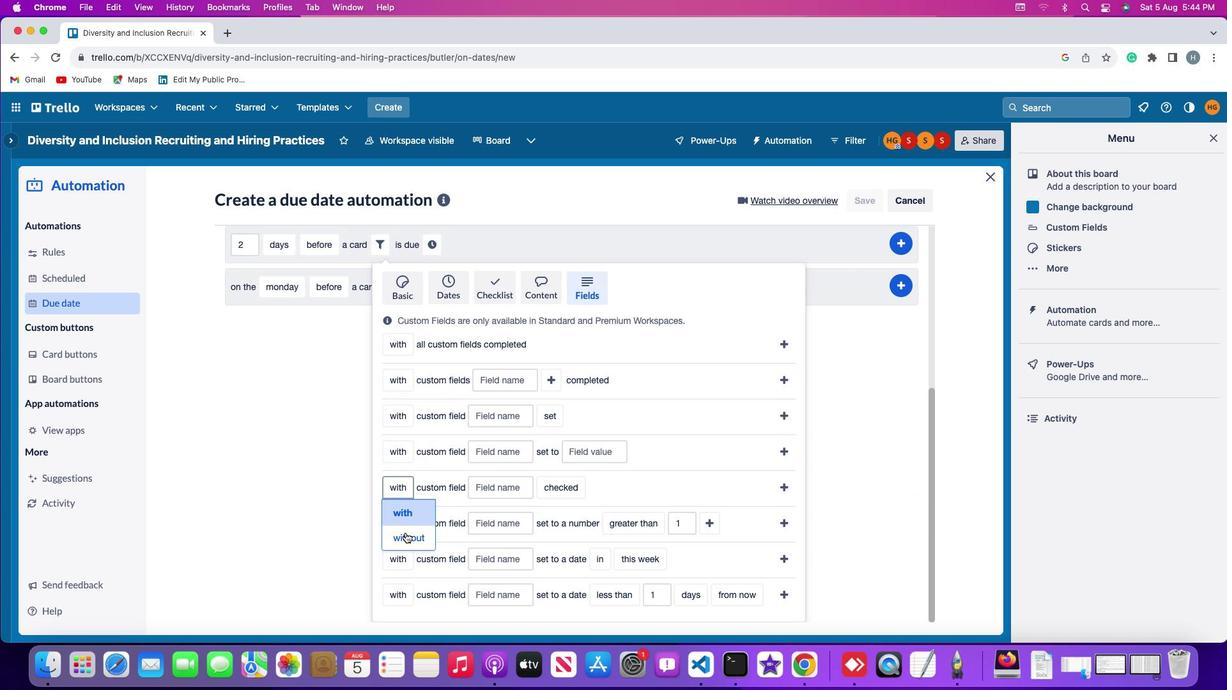 
Action: Mouse pressed left at (405, 532)
Screenshot: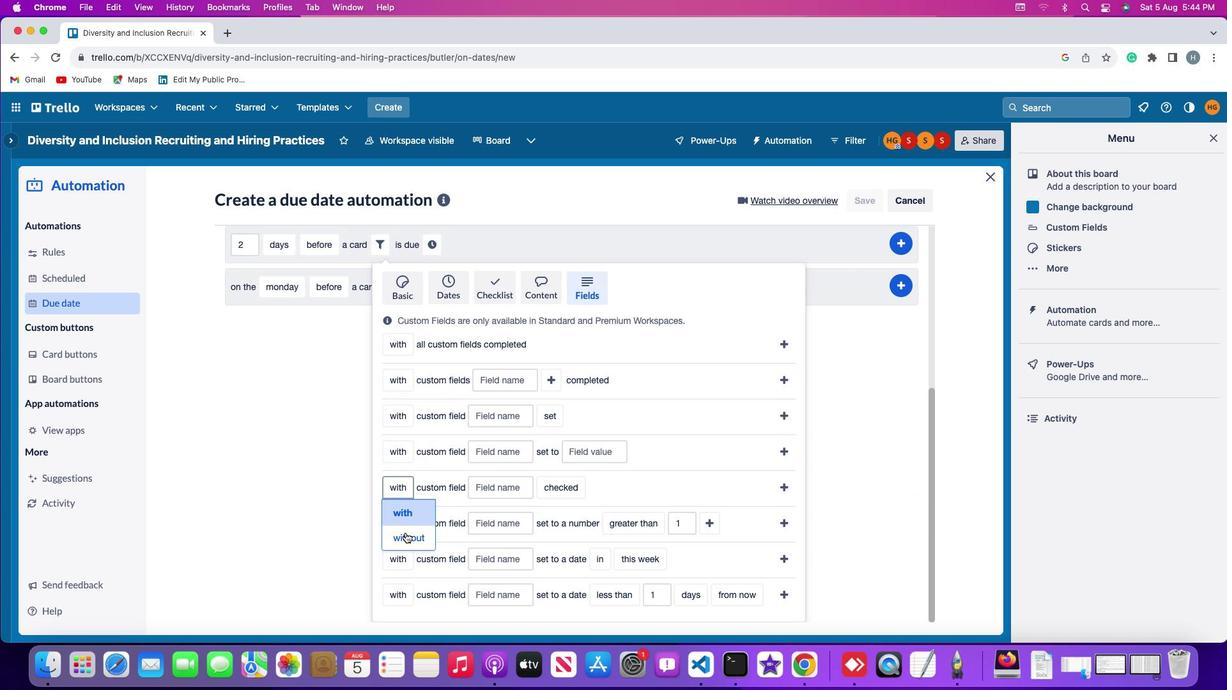 
Action: Mouse moved to (505, 489)
Screenshot: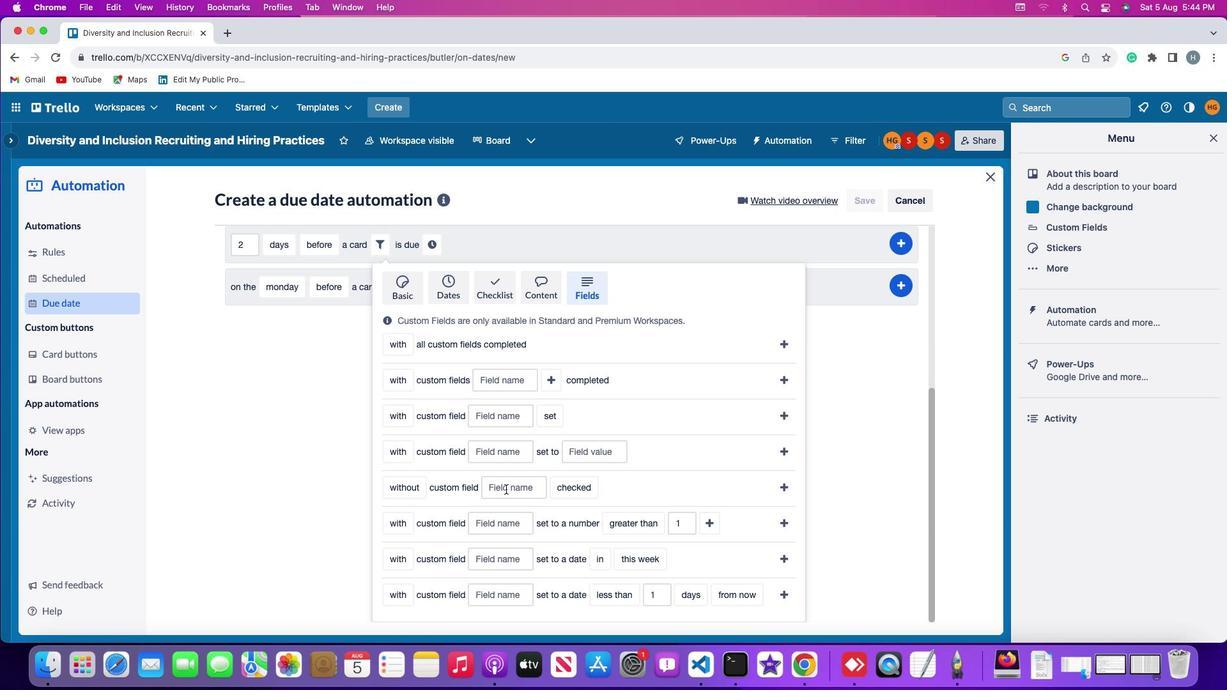 
Action: Mouse pressed left at (505, 489)
Screenshot: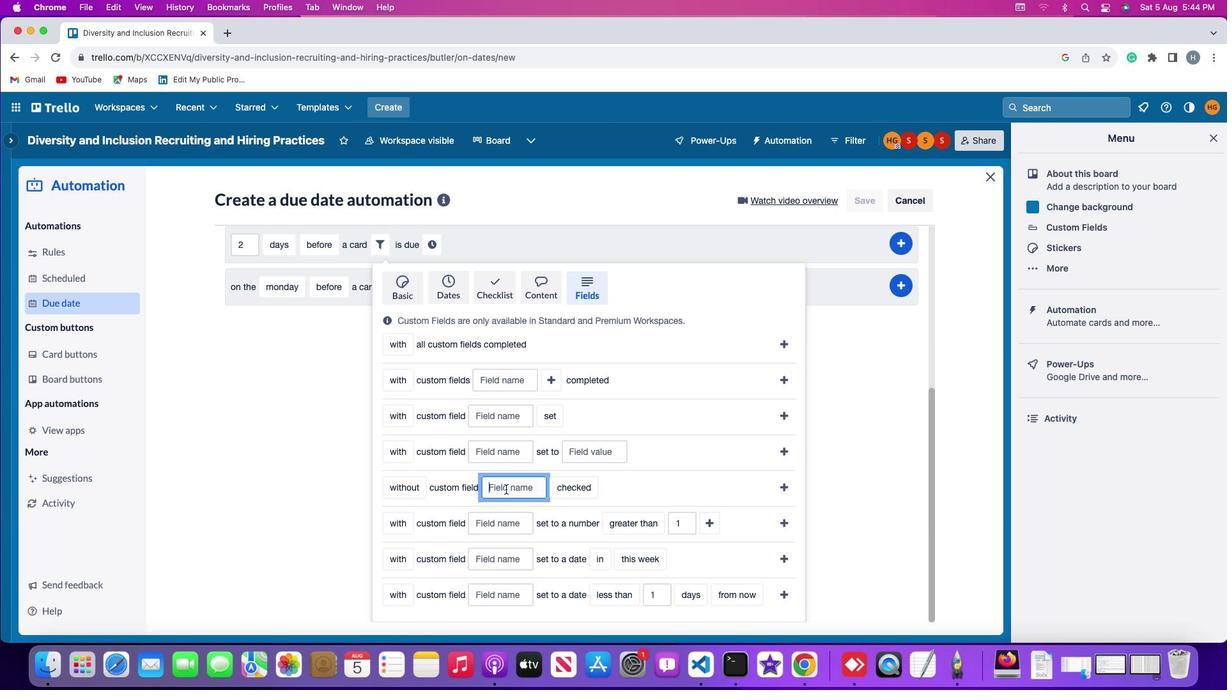 
Action: Key pressed Key.shift'R''e''s''u''m'
Screenshot: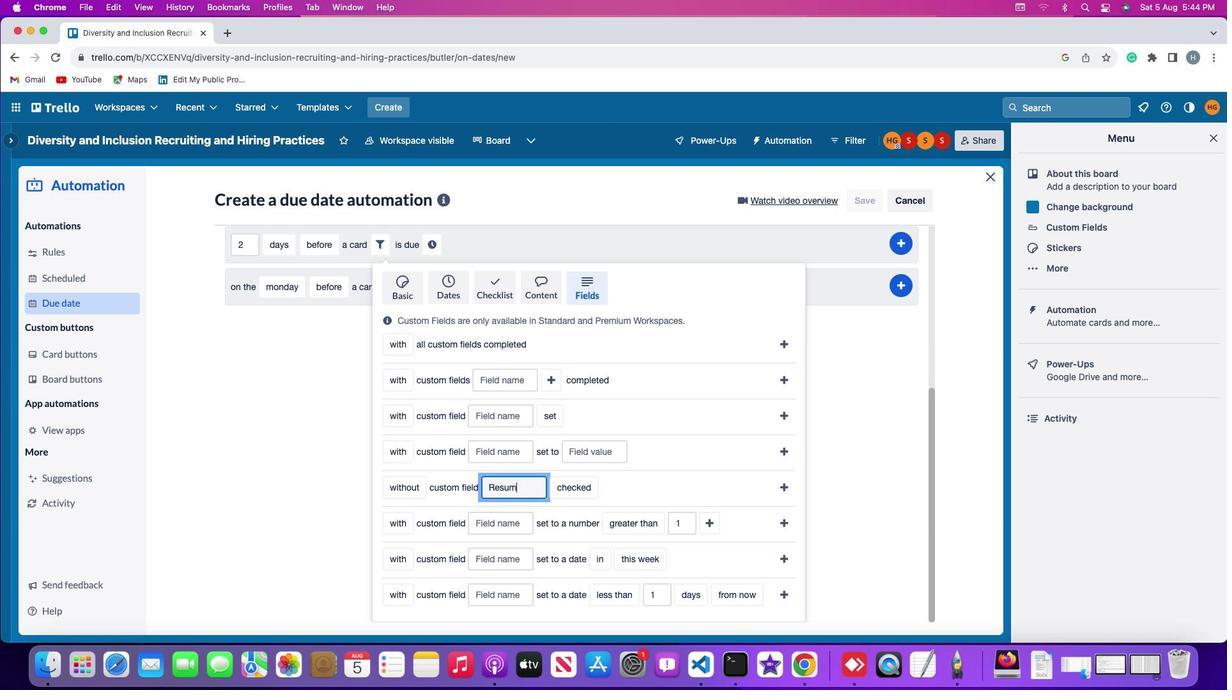 
Action: Mouse moved to (508, 489)
Screenshot: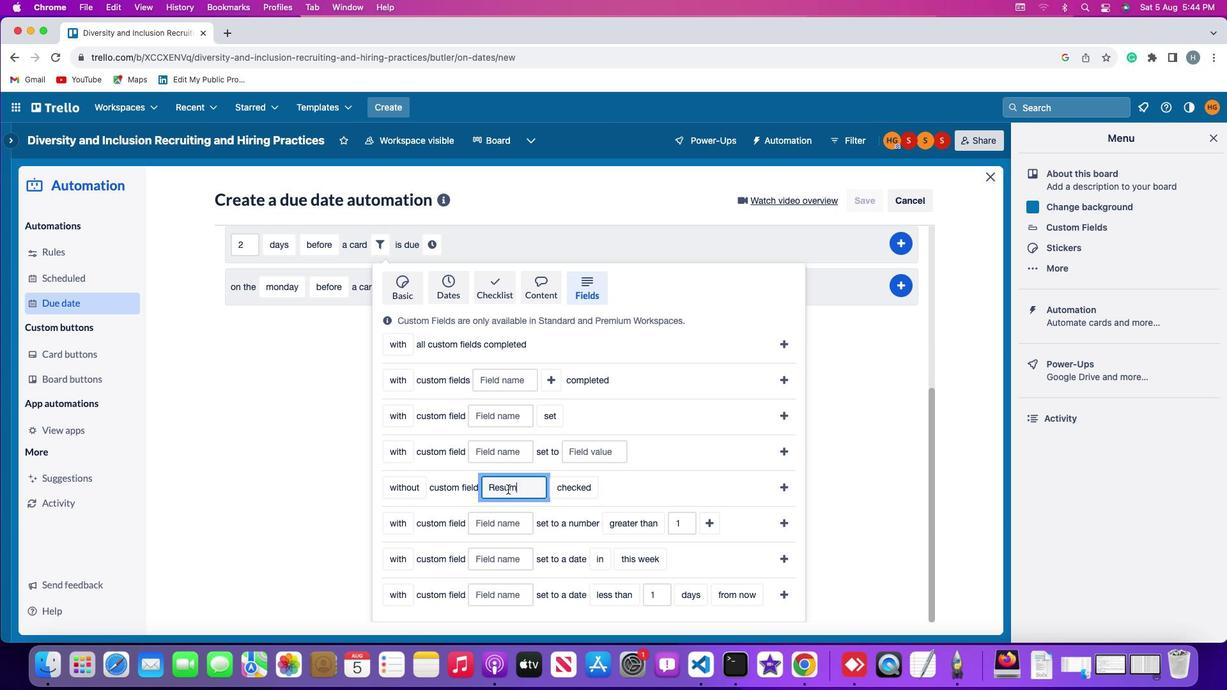 
Action: Key pressed 'e'
Screenshot: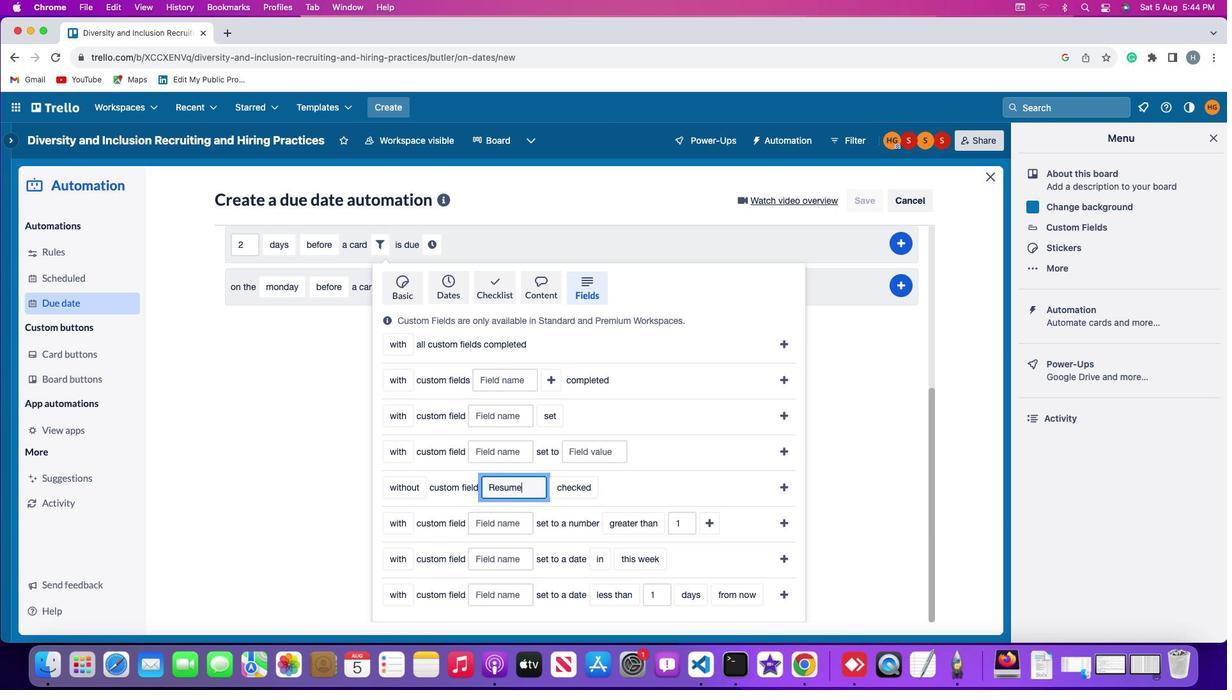 
Action: Mouse moved to (580, 491)
Screenshot: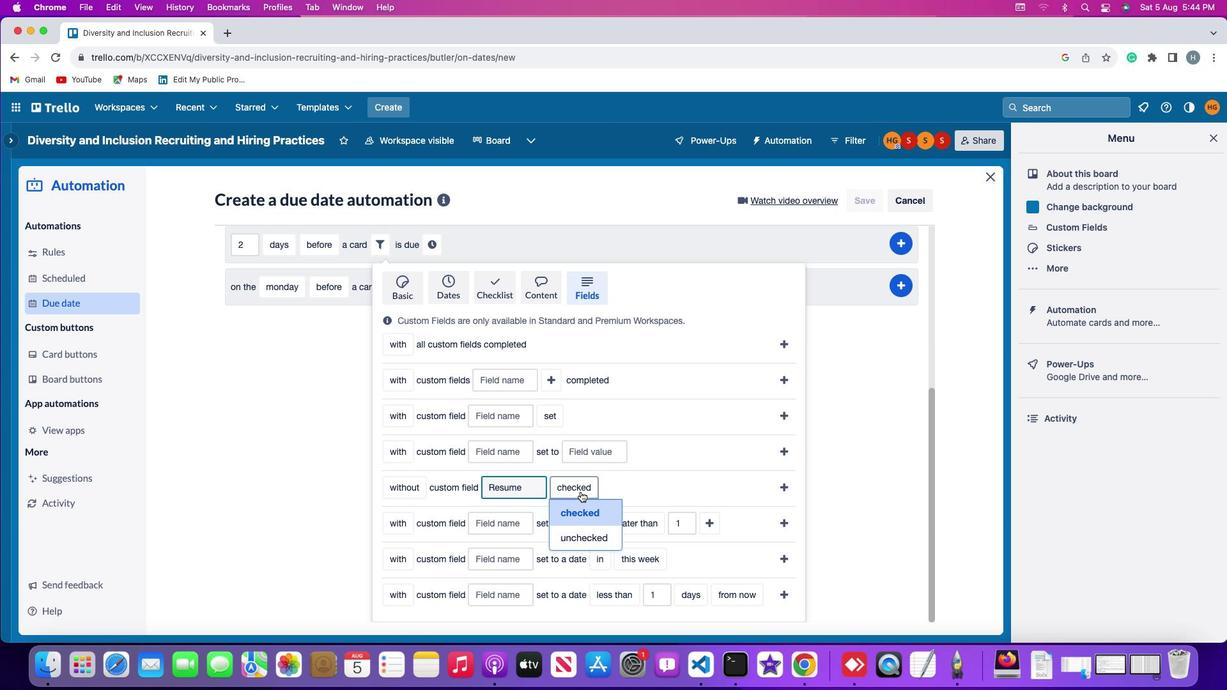 
Action: Mouse pressed left at (580, 491)
Screenshot: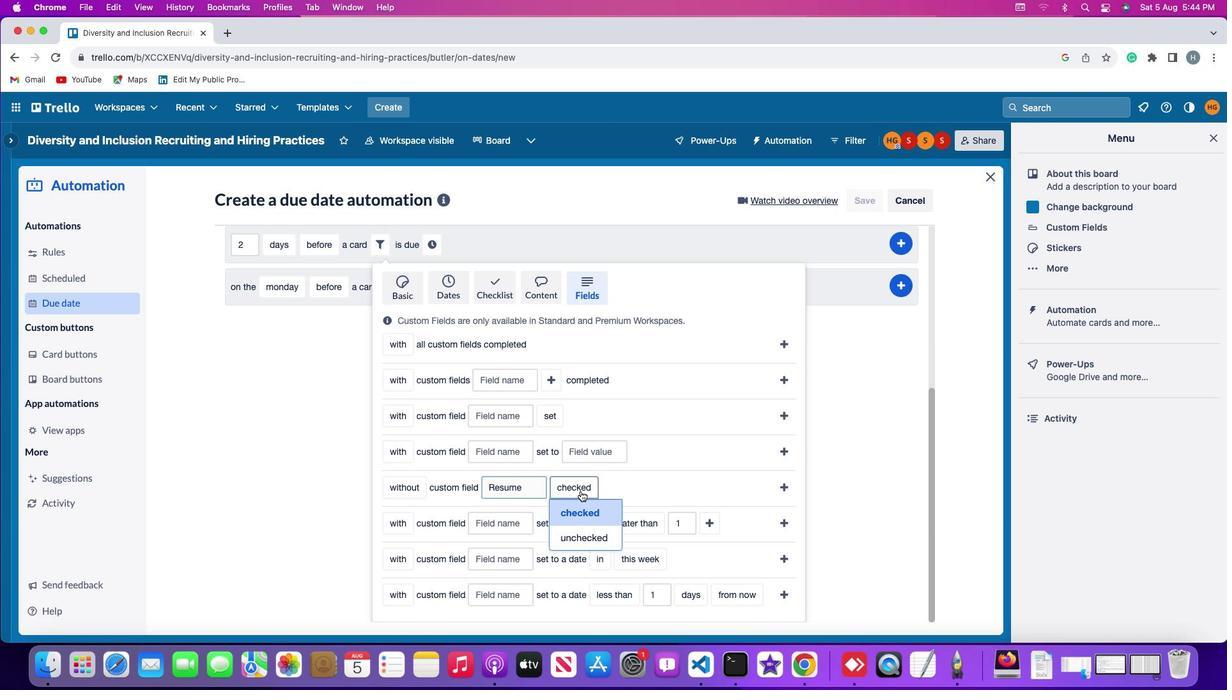 
Action: Mouse moved to (590, 510)
Screenshot: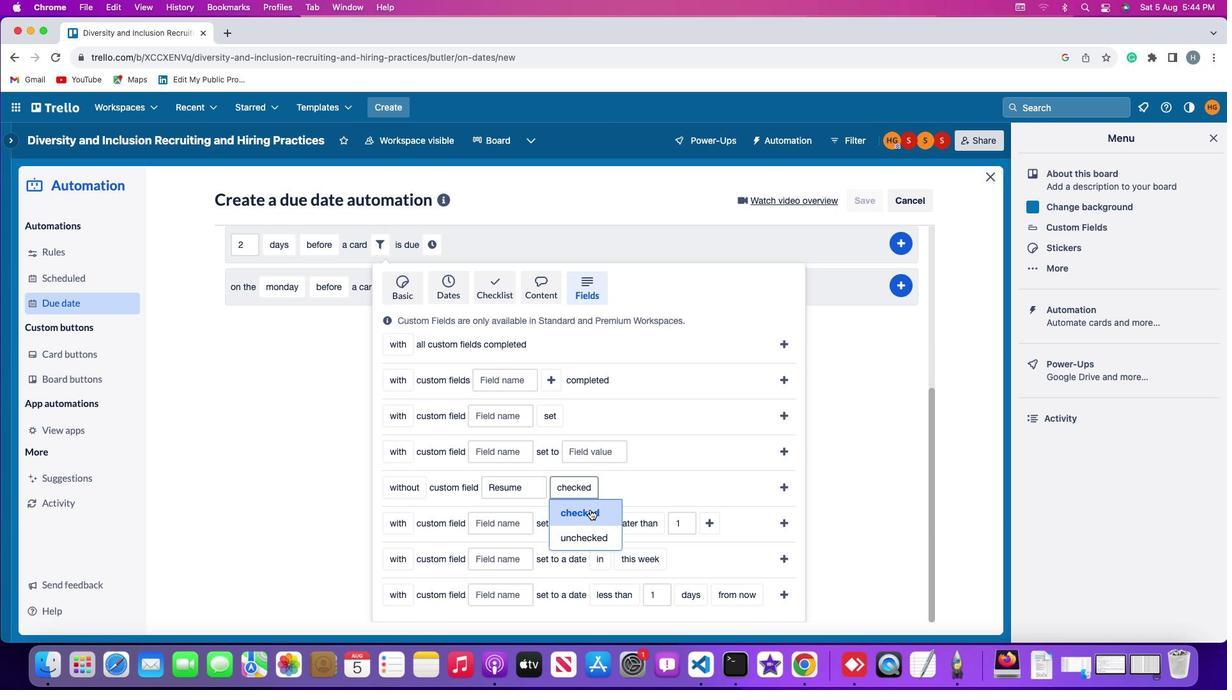 
Action: Mouse pressed left at (590, 510)
Screenshot: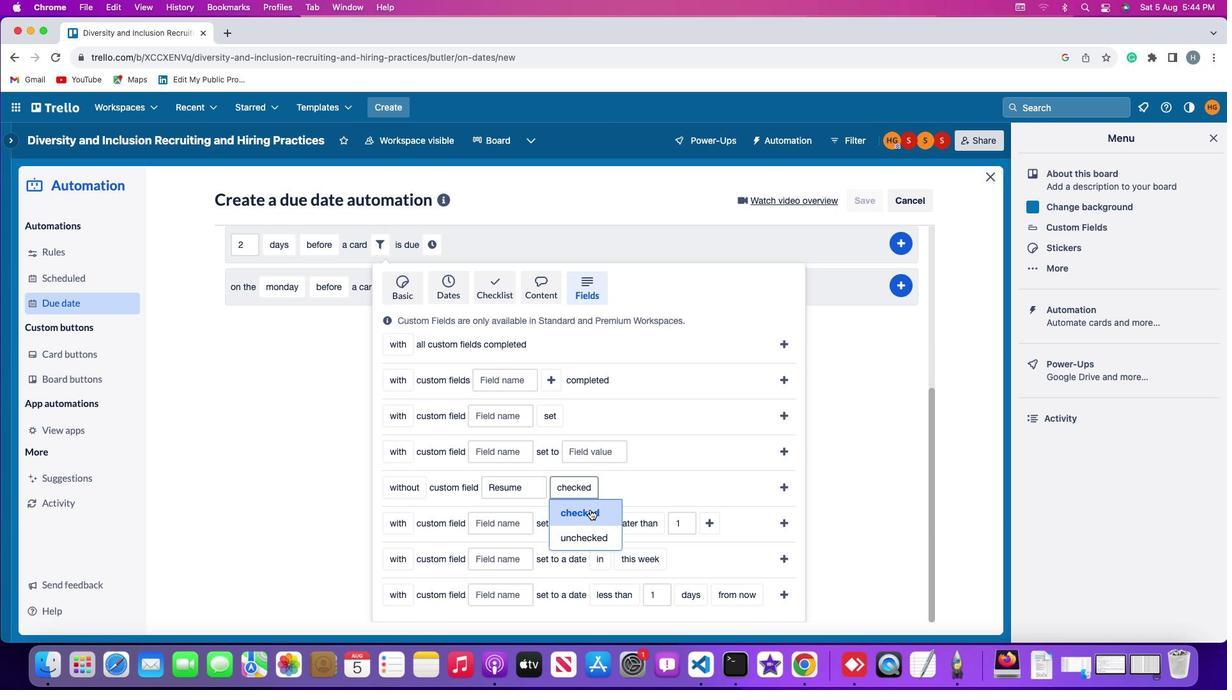 
Action: Mouse moved to (785, 484)
Screenshot: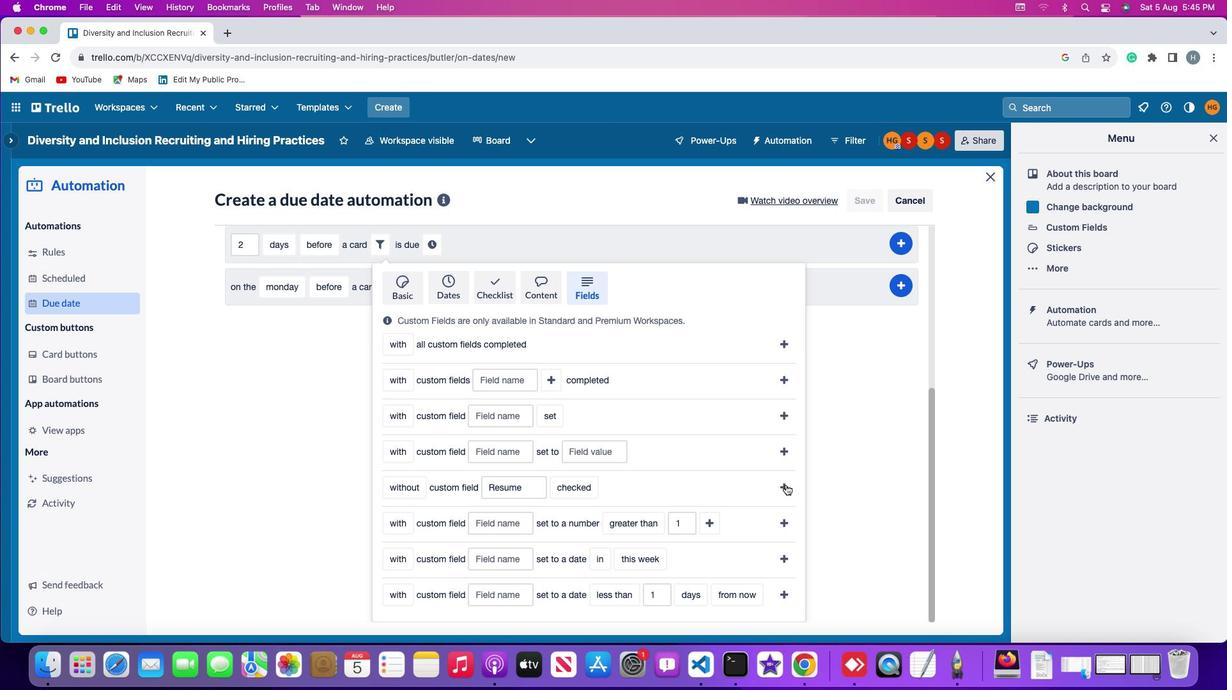 
Action: Mouse pressed left at (785, 484)
Screenshot: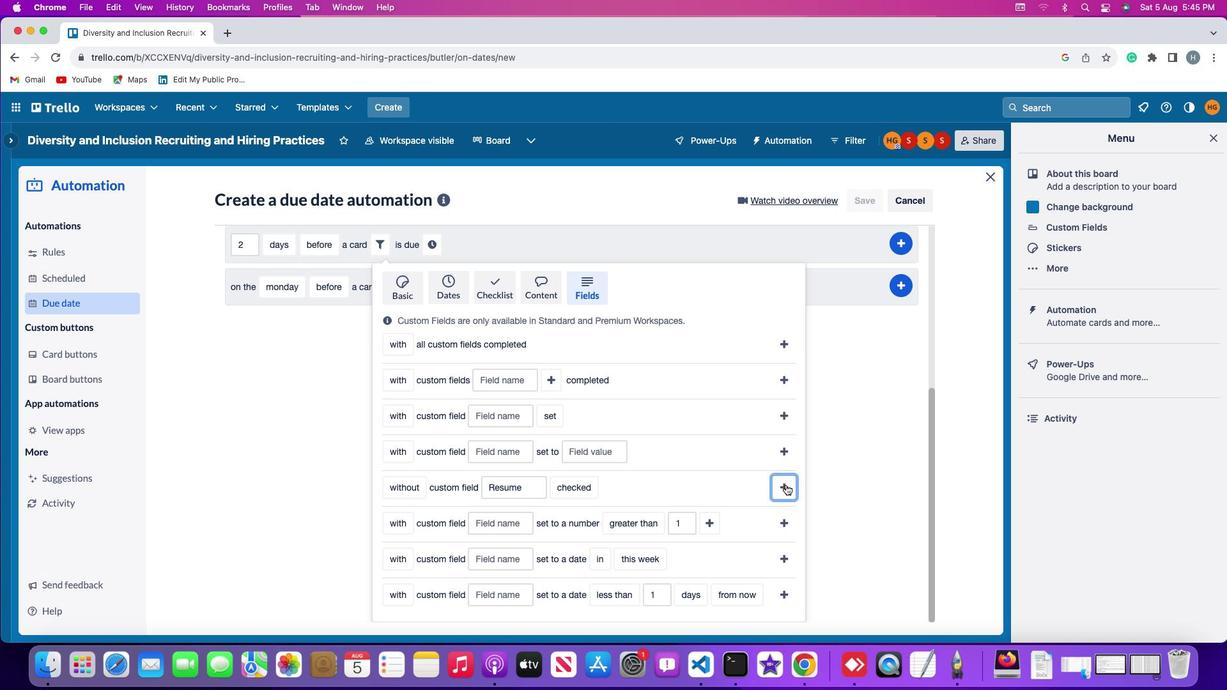 
Action: Mouse moved to (628, 514)
Screenshot: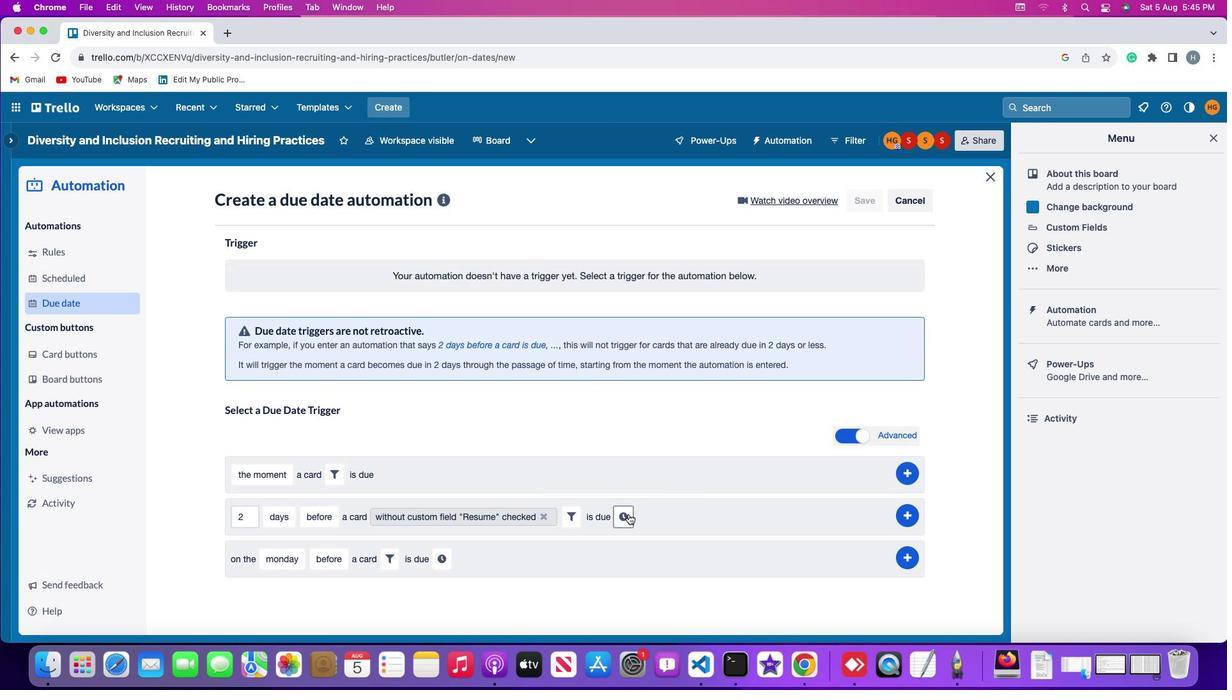 
Action: Mouse pressed left at (628, 514)
Screenshot: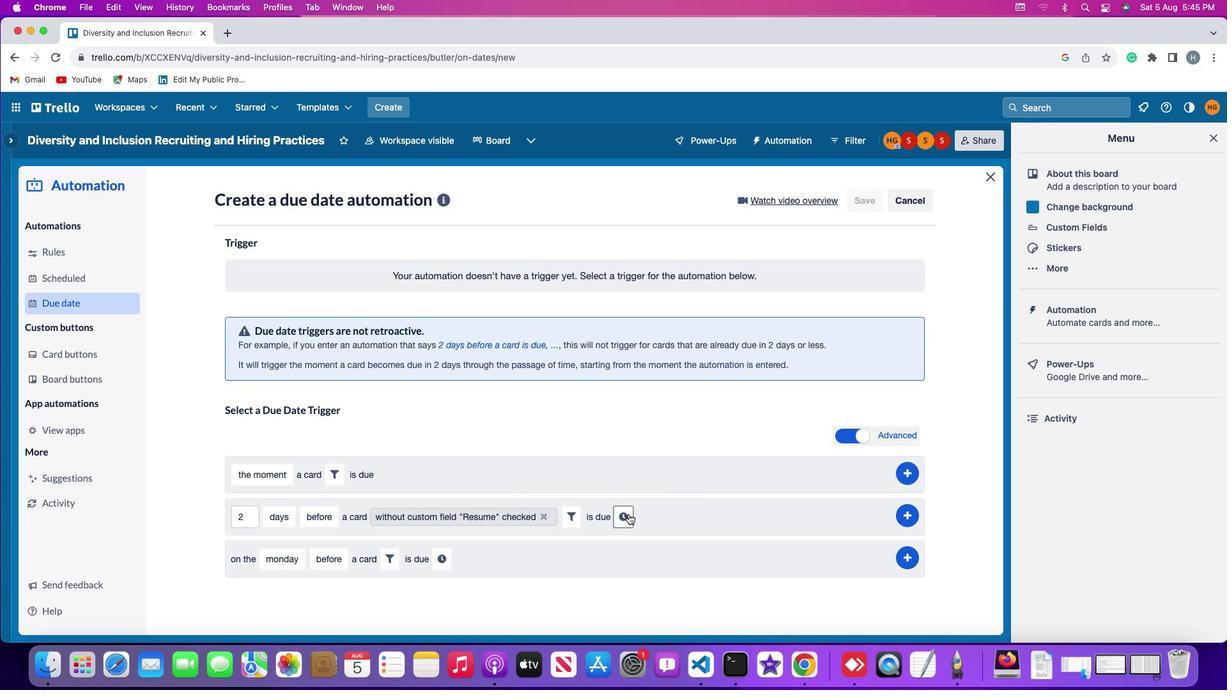 
Action: Mouse moved to (652, 520)
Screenshot: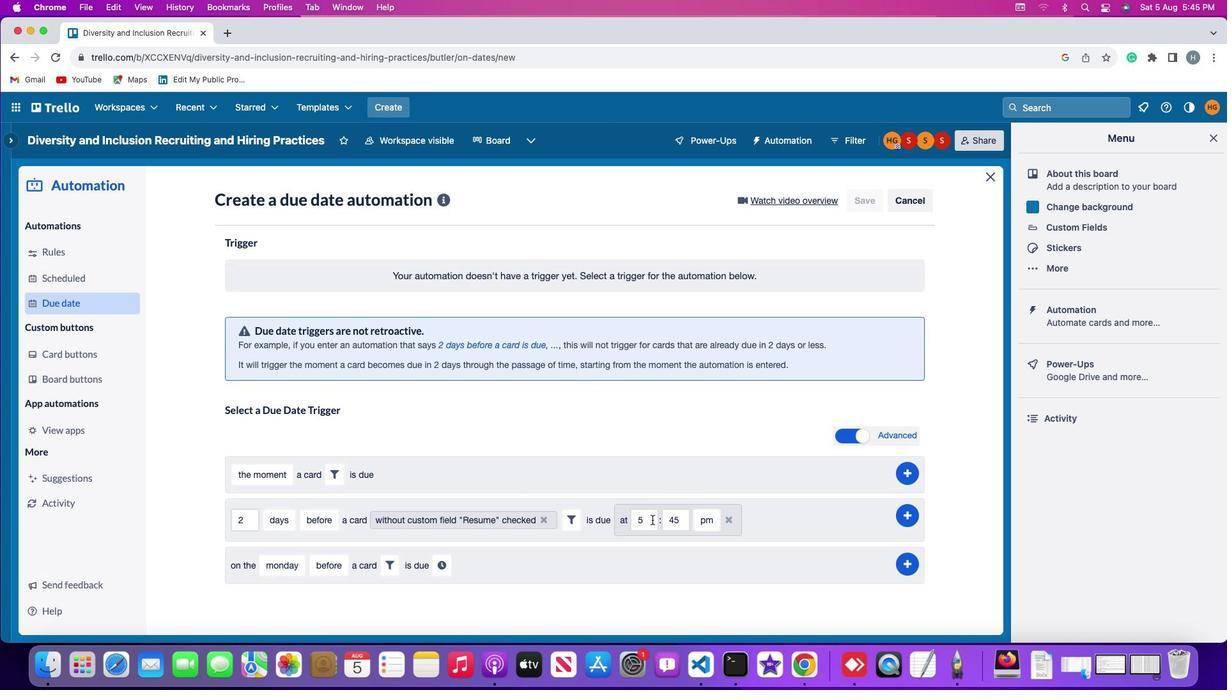 
Action: Mouse pressed left at (652, 520)
Screenshot: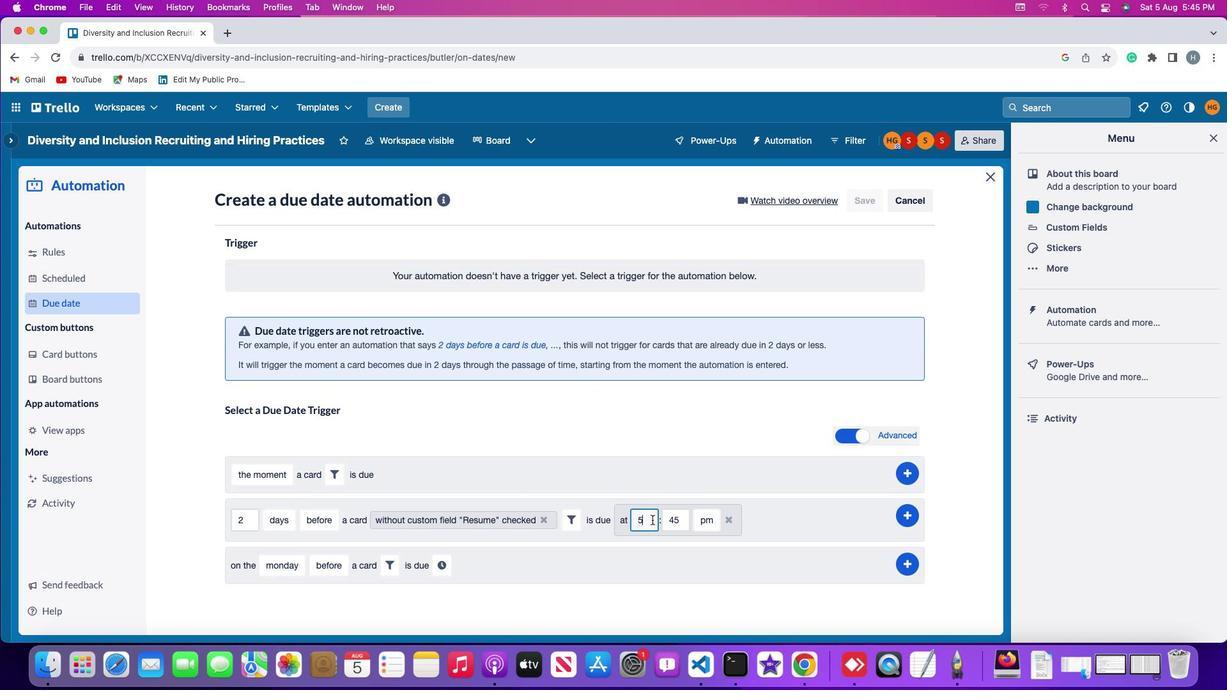 
Action: Mouse moved to (652, 520)
Screenshot: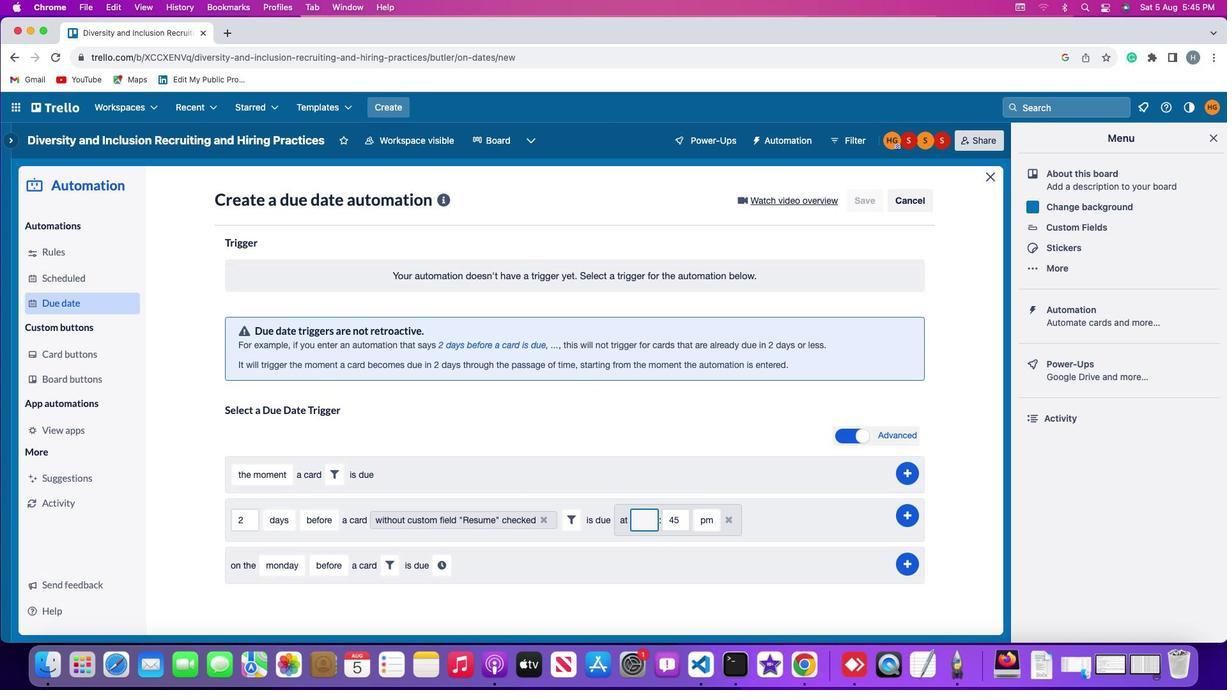 
Action: Key pressed Key.backspace'1''1'
Screenshot: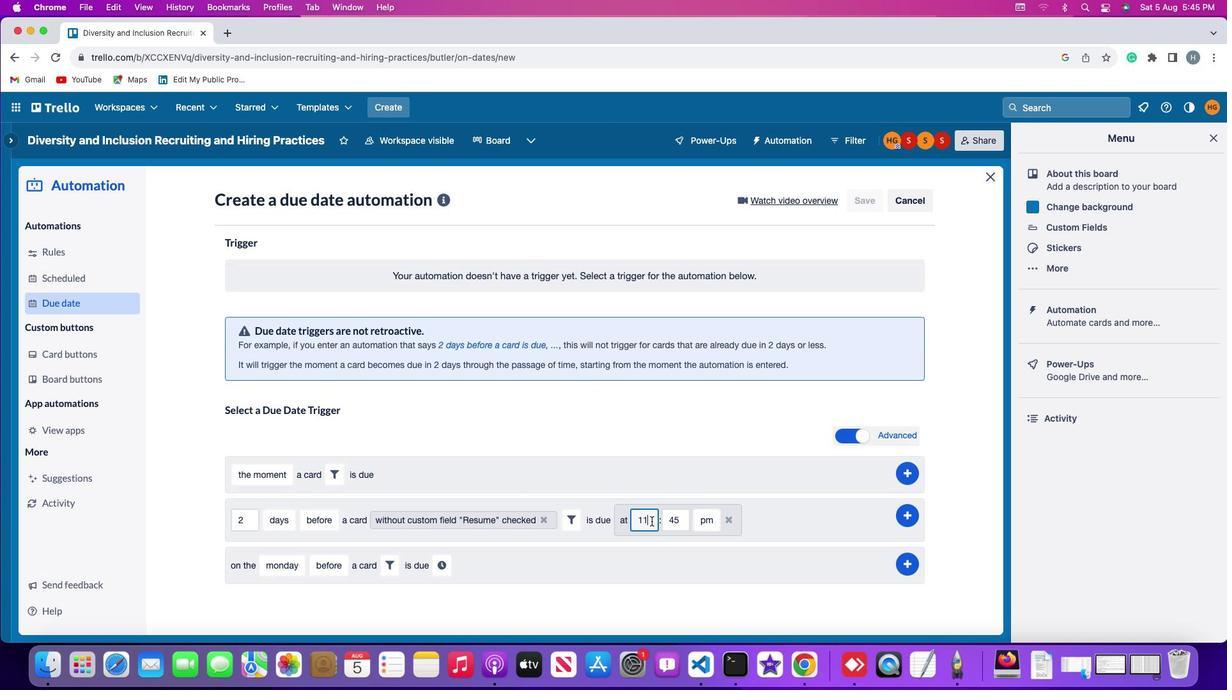 
Action: Mouse moved to (682, 519)
Screenshot: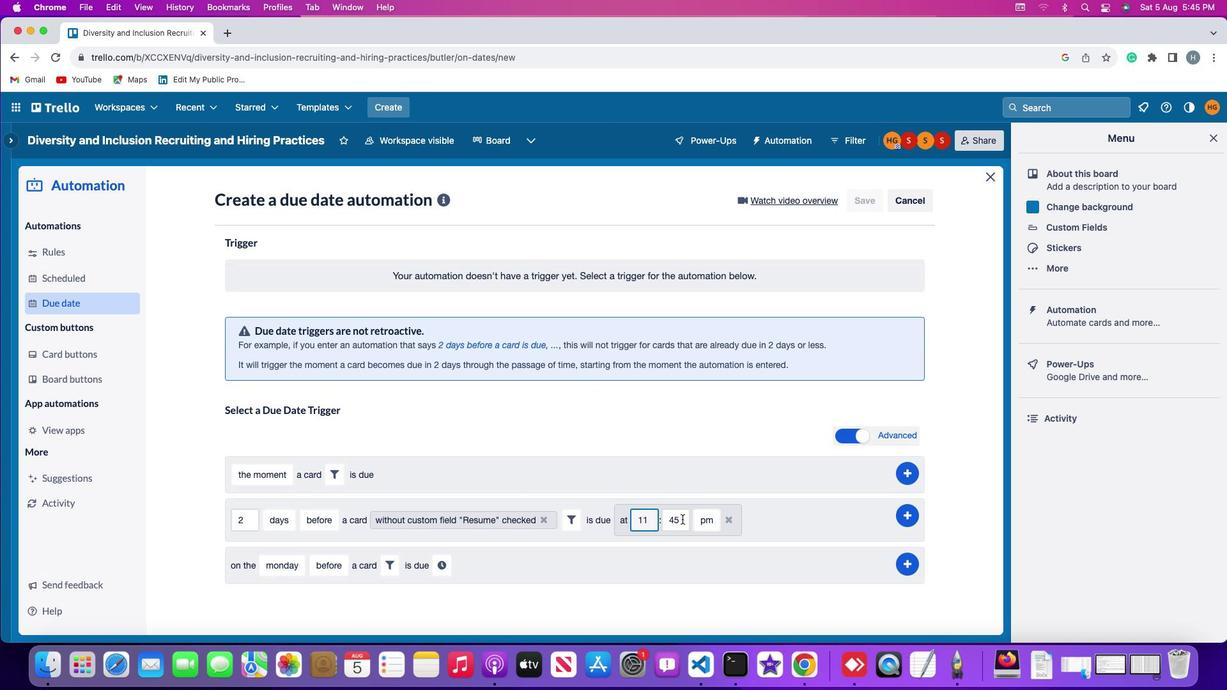 
Action: Mouse pressed left at (682, 519)
Screenshot: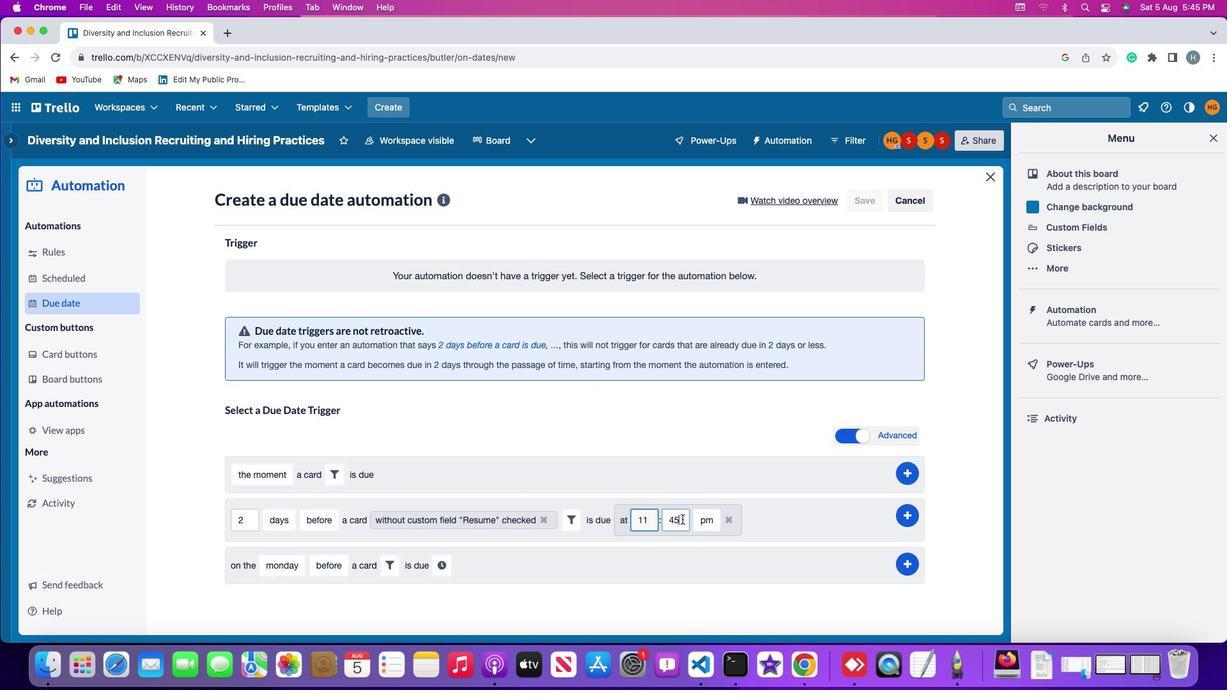 
Action: Key pressed Key.backspaceKey.backspace'0''0'
Screenshot: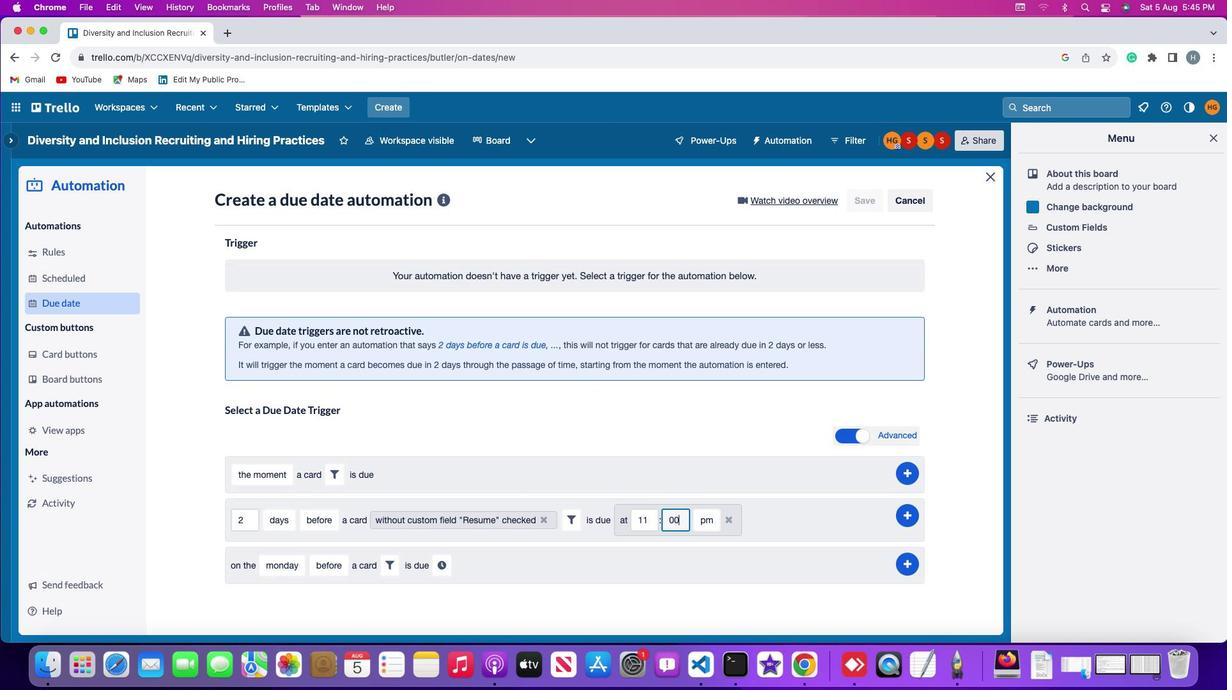 
Action: Mouse moved to (708, 521)
Screenshot: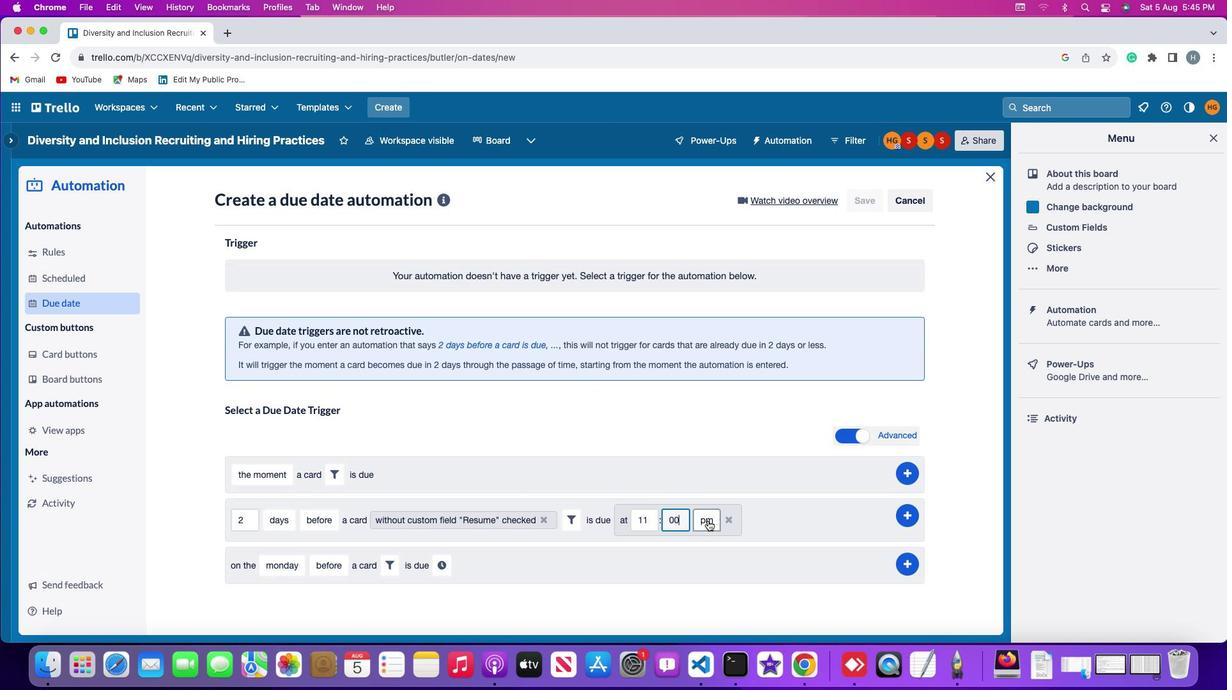 
Action: Mouse pressed left at (708, 521)
Screenshot: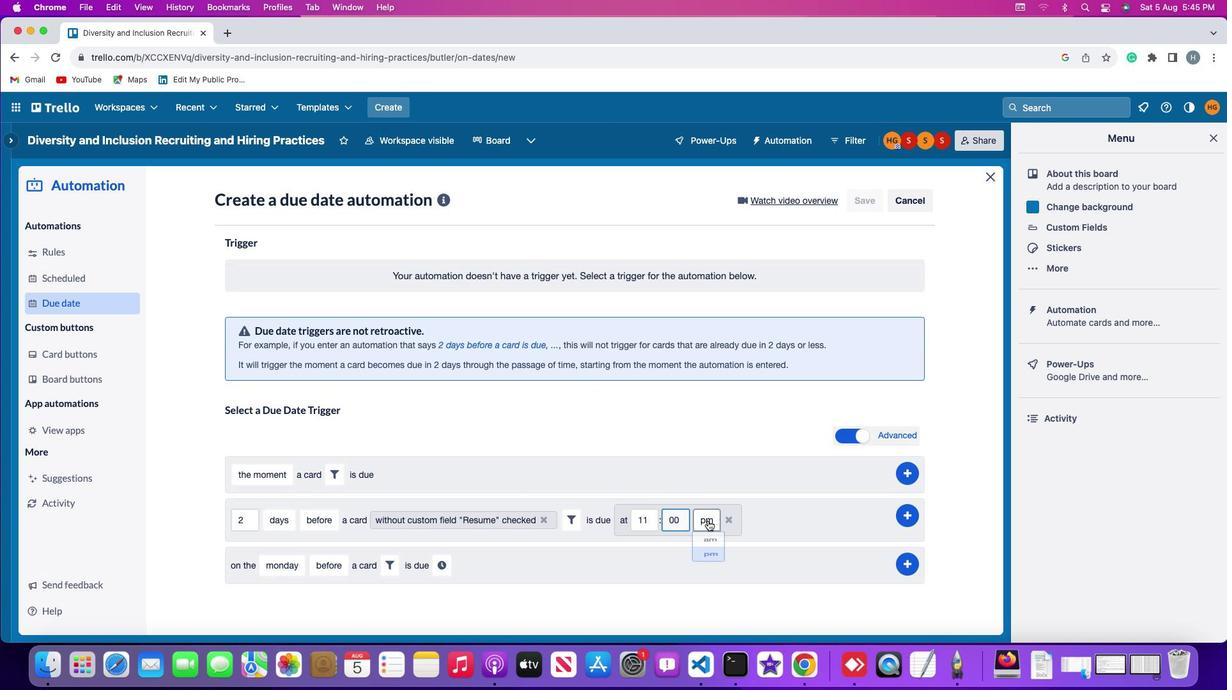 
Action: Mouse moved to (713, 540)
Screenshot: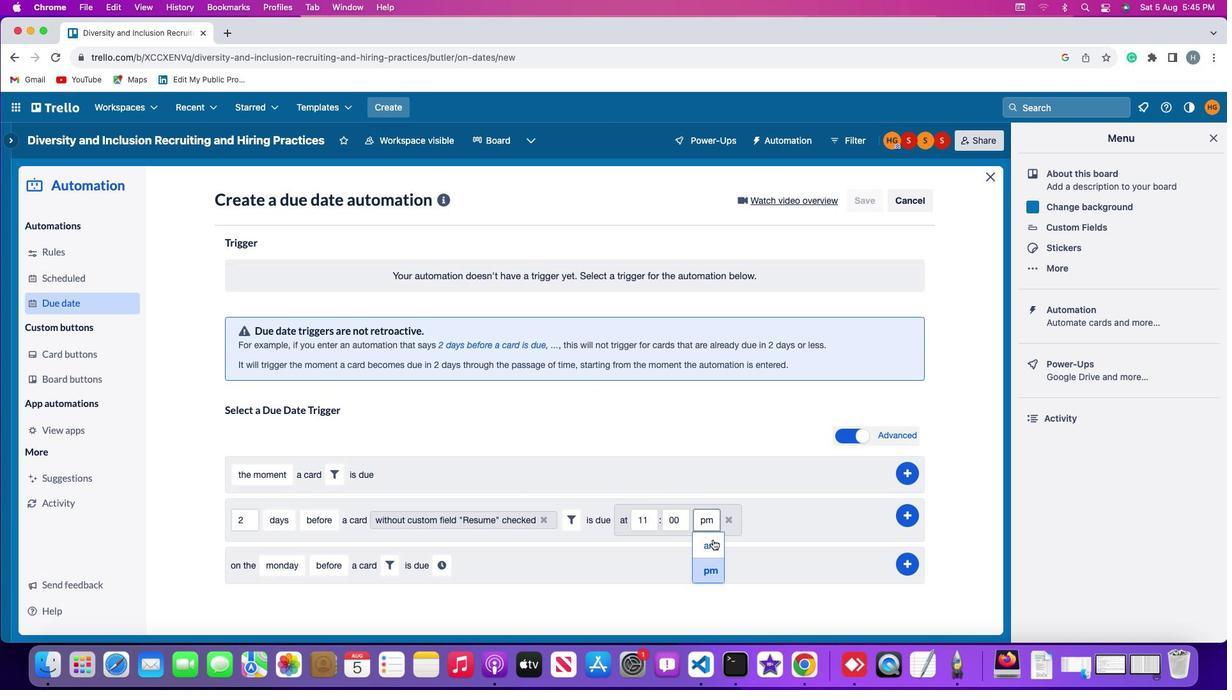 
Action: Mouse pressed left at (713, 540)
Screenshot: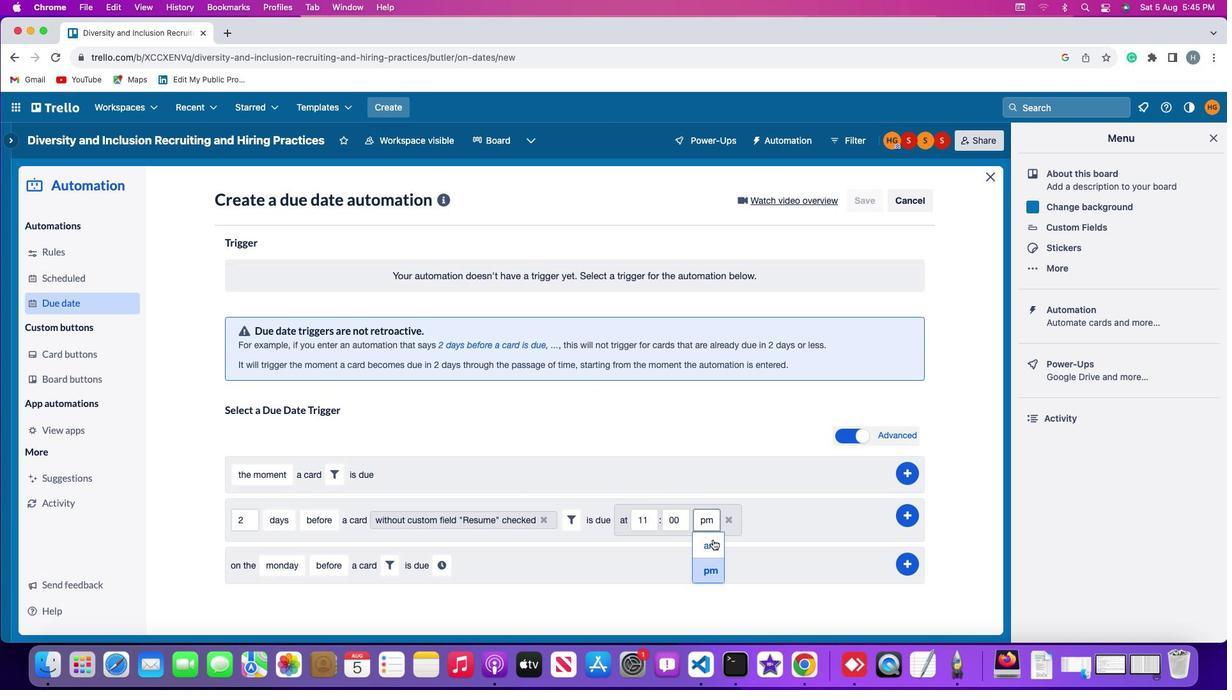 
Action: Mouse moved to (907, 514)
Screenshot: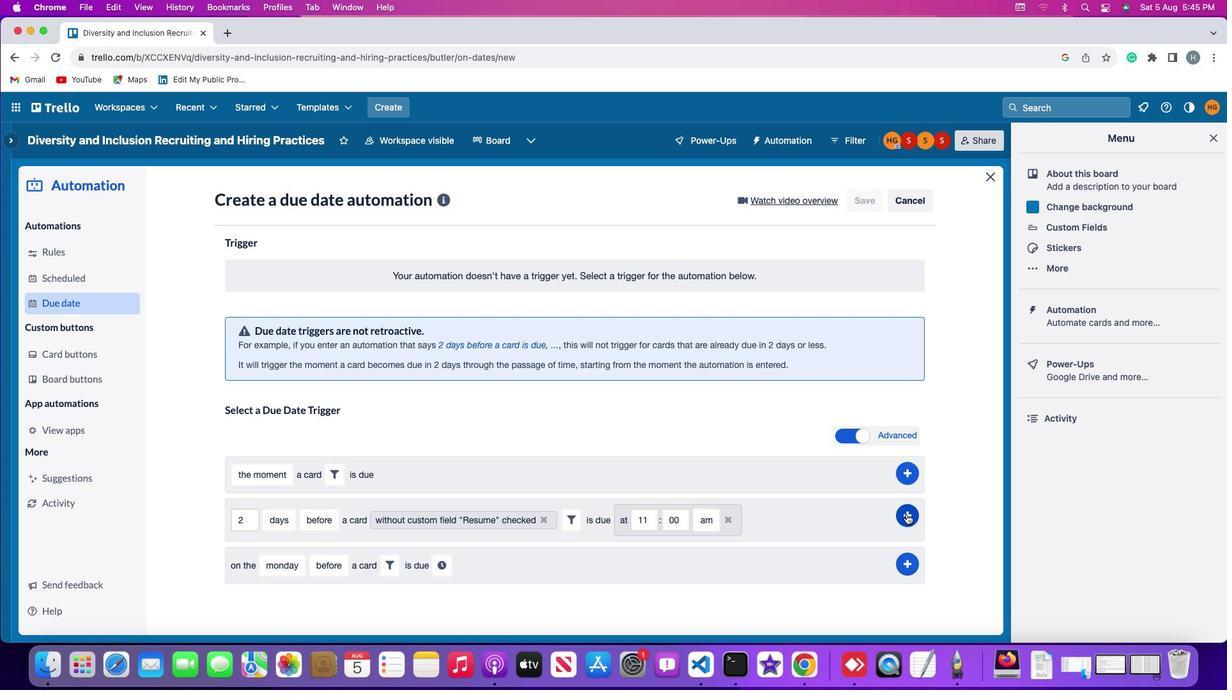 
Action: Mouse pressed left at (907, 514)
Screenshot: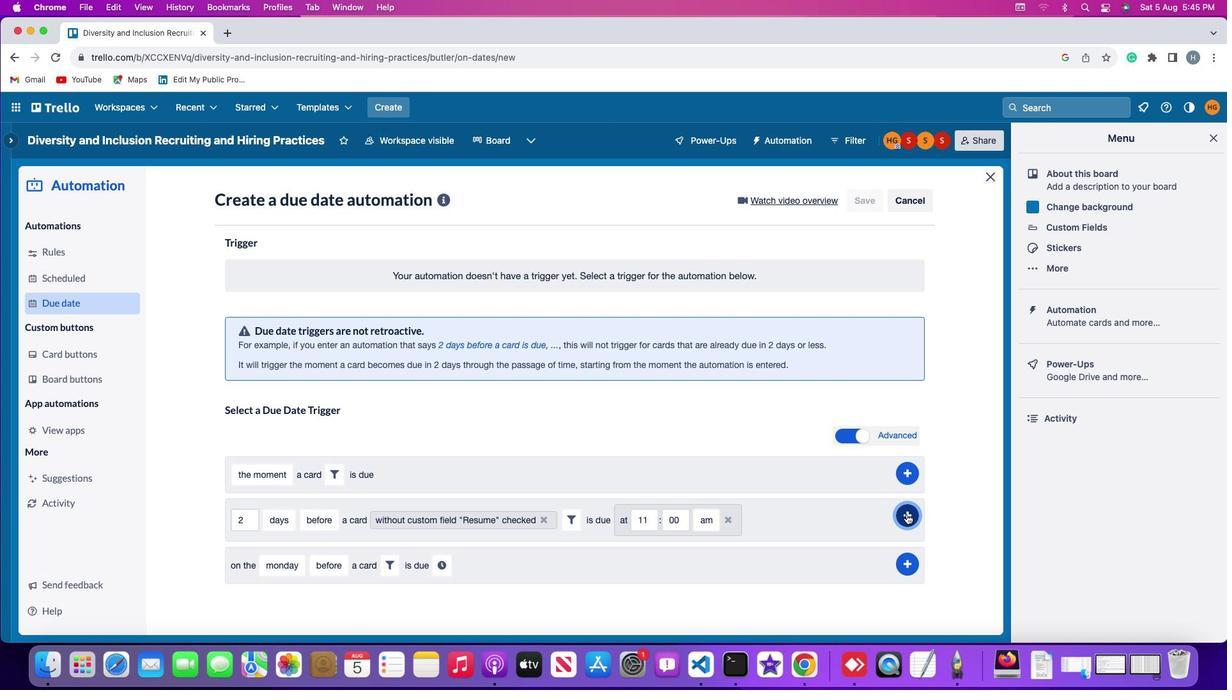 
Action: Mouse moved to (949, 413)
Screenshot: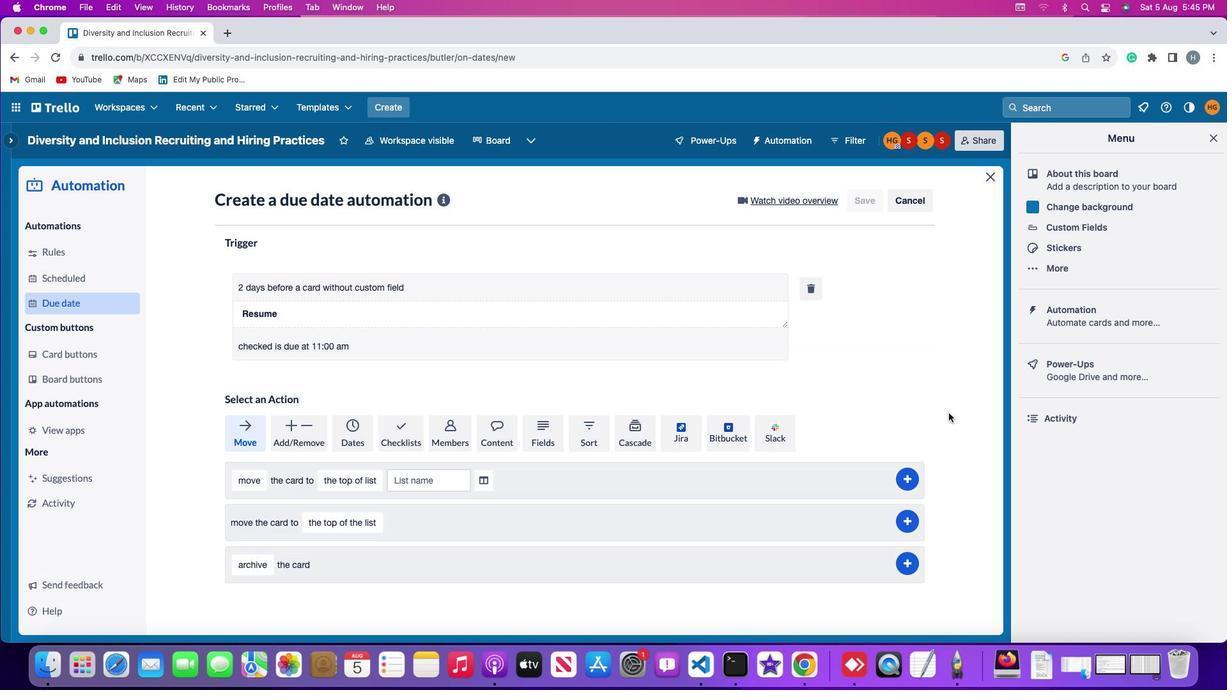 
